 Task: Create a due date automation trigger when advanced on, on the tuesday after a card is due add fields with custom field "Resume" set to a number lower or equal to 1 and greater than 10 at 11:00 AM.
Action: Mouse moved to (1378, 113)
Screenshot: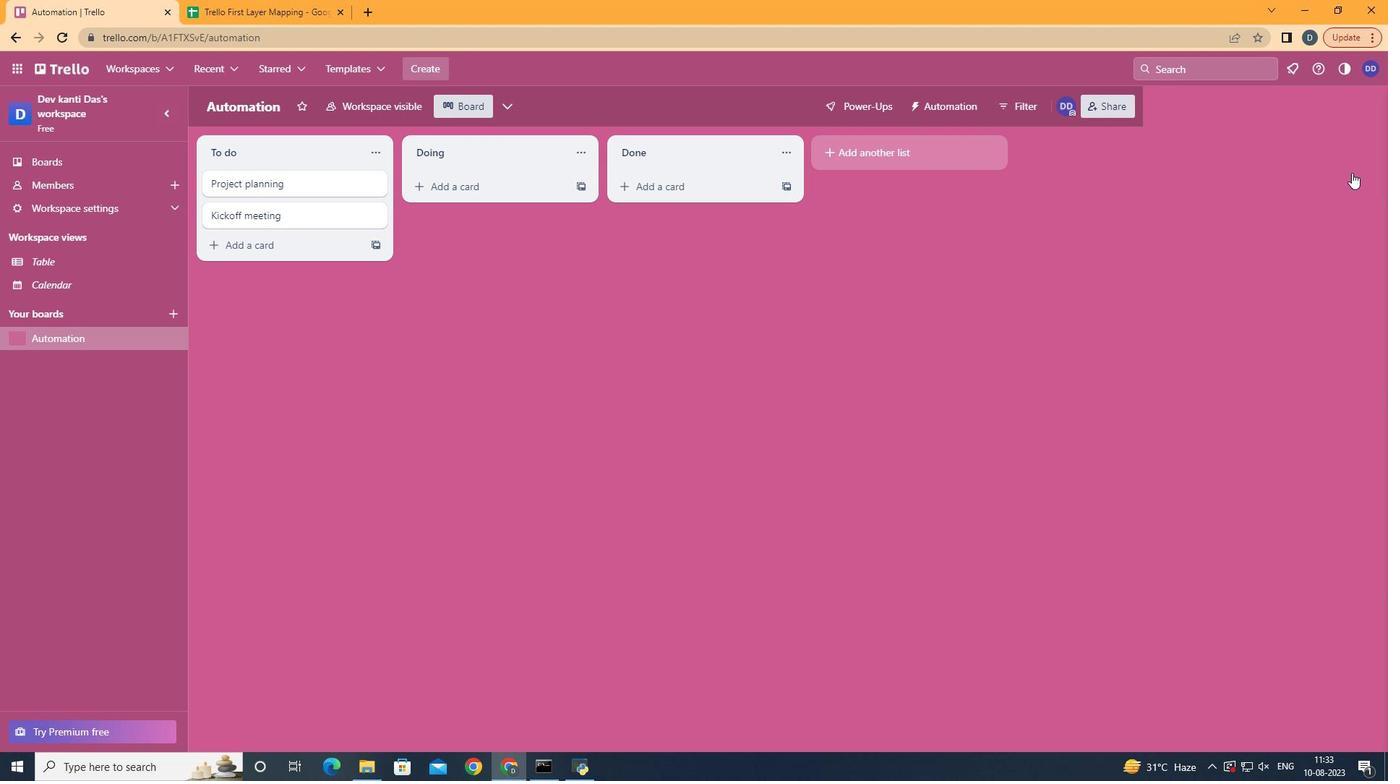 
Action: Mouse pressed left at (1378, 113)
Screenshot: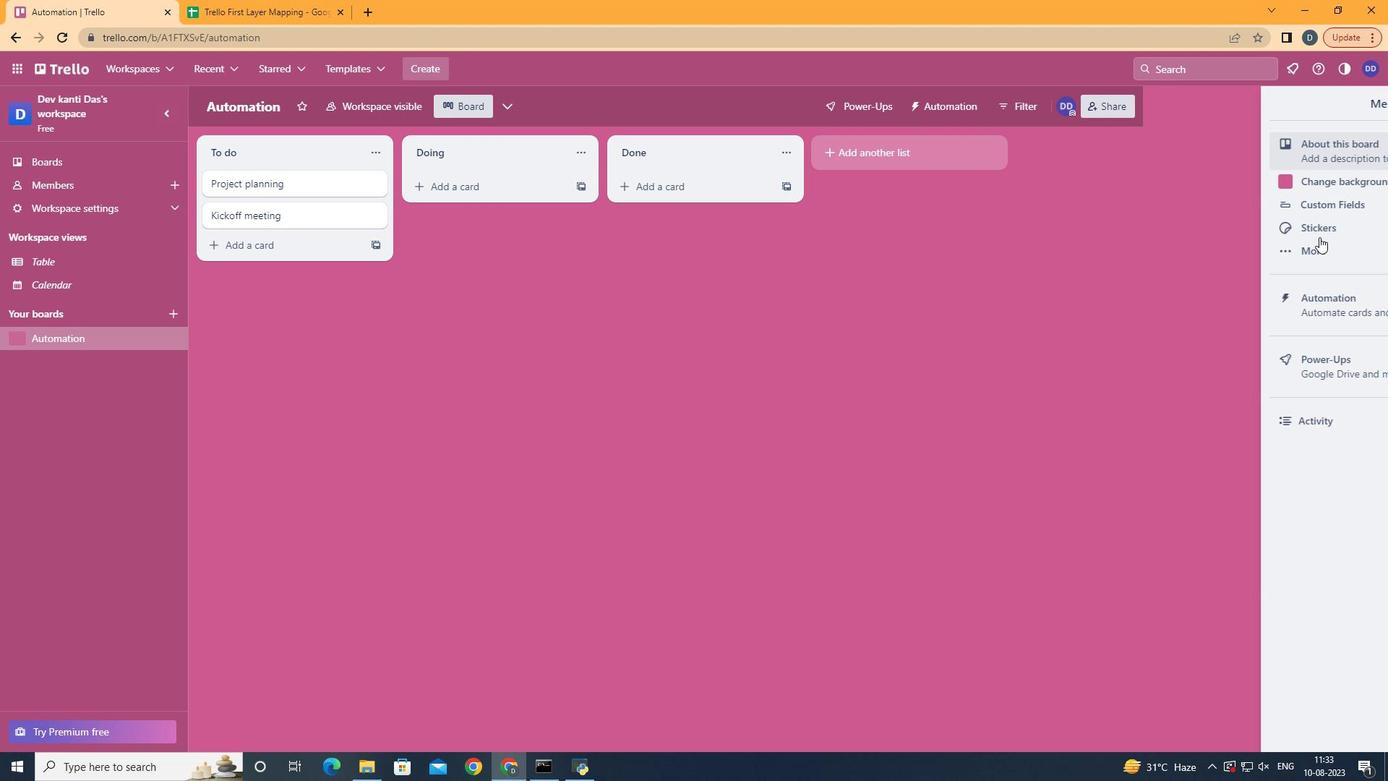 
Action: Mouse moved to (1260, 306)
Screenshot: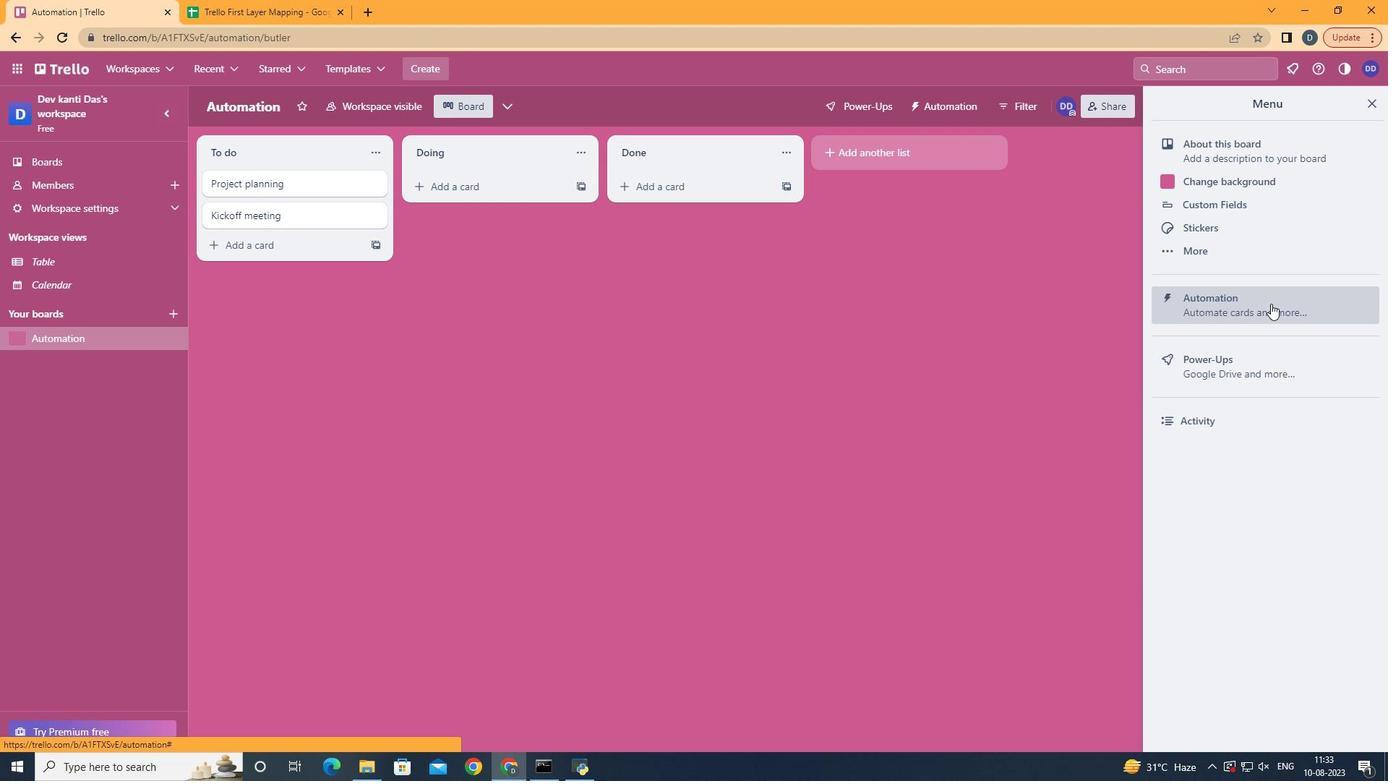 
Action: Mouse pressed left at (1260, 306)
Screenshot: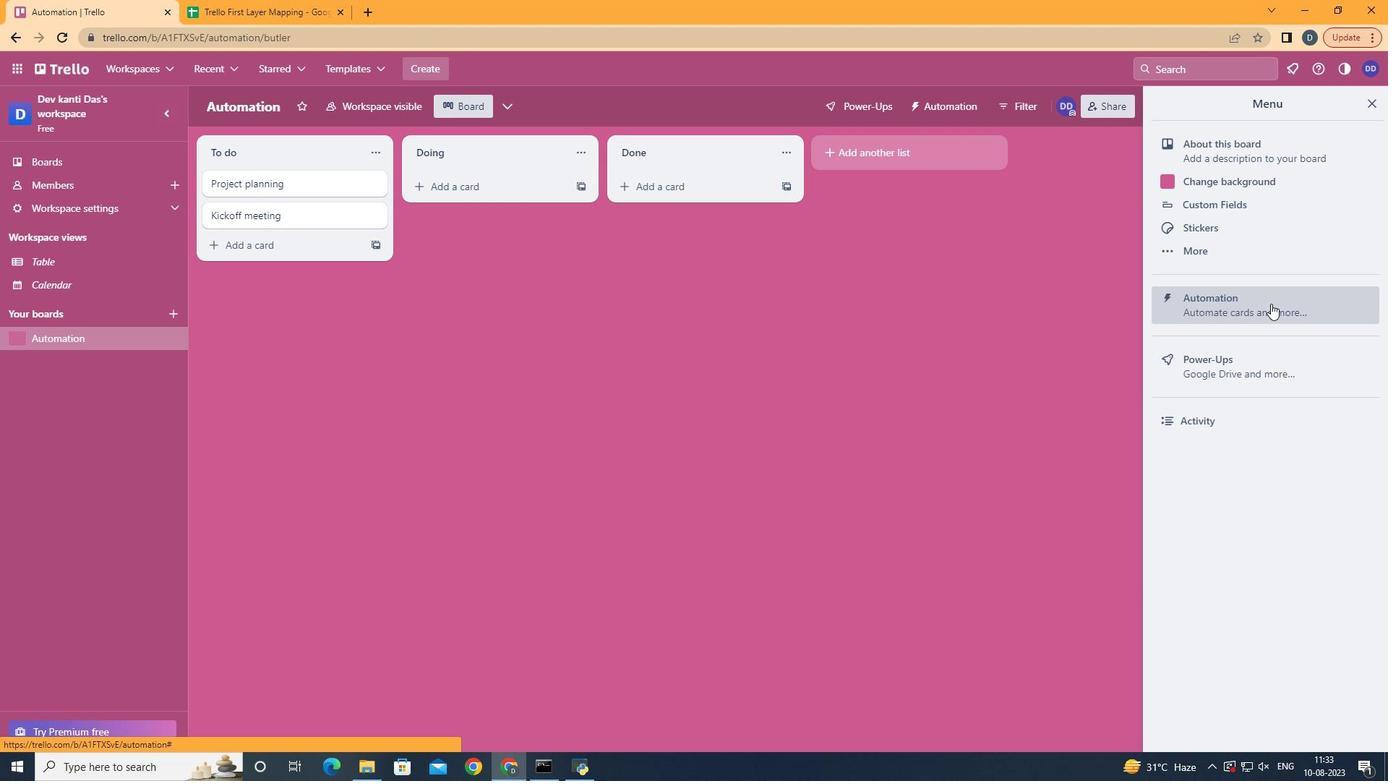 
Action: Mouse moved to (265, 288)
Screenshot: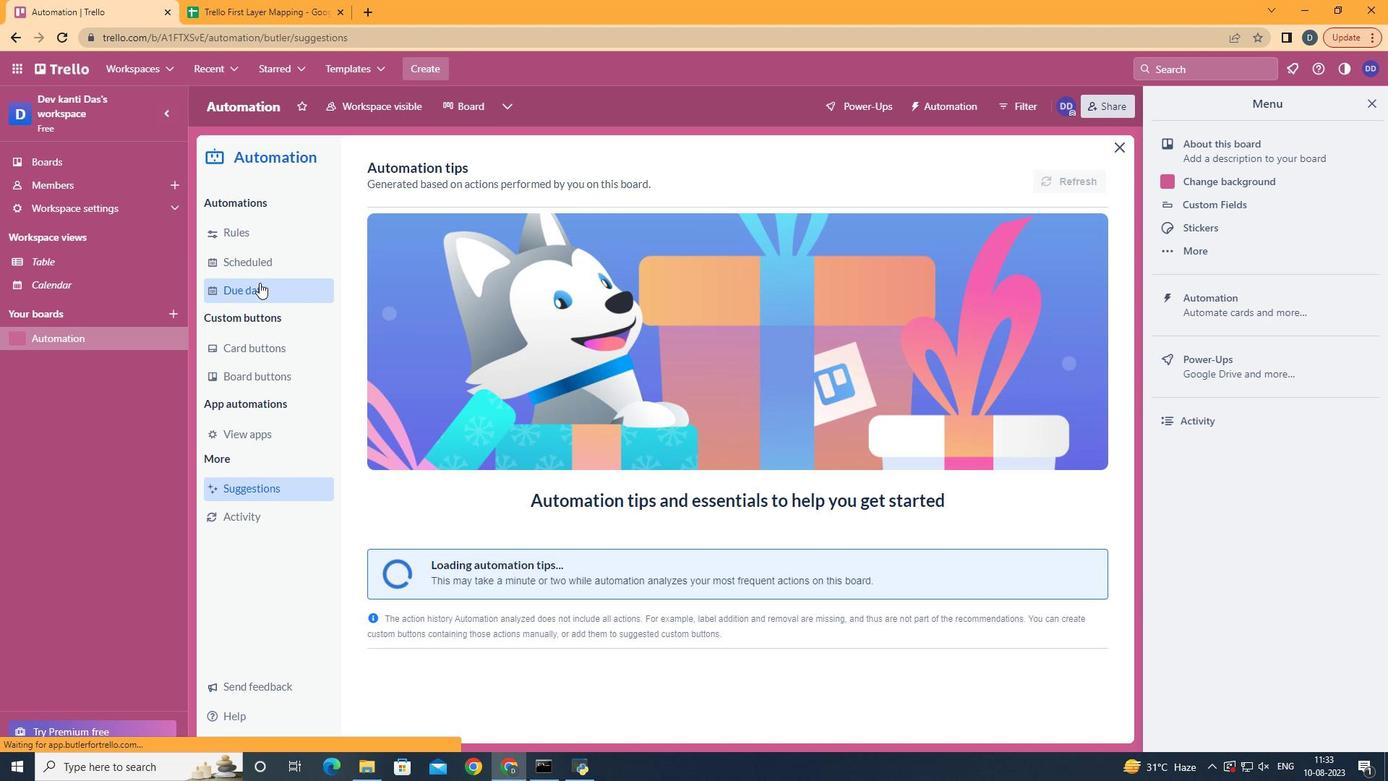 
Action: Mouse pressed left at (265, 288)
Screenshot: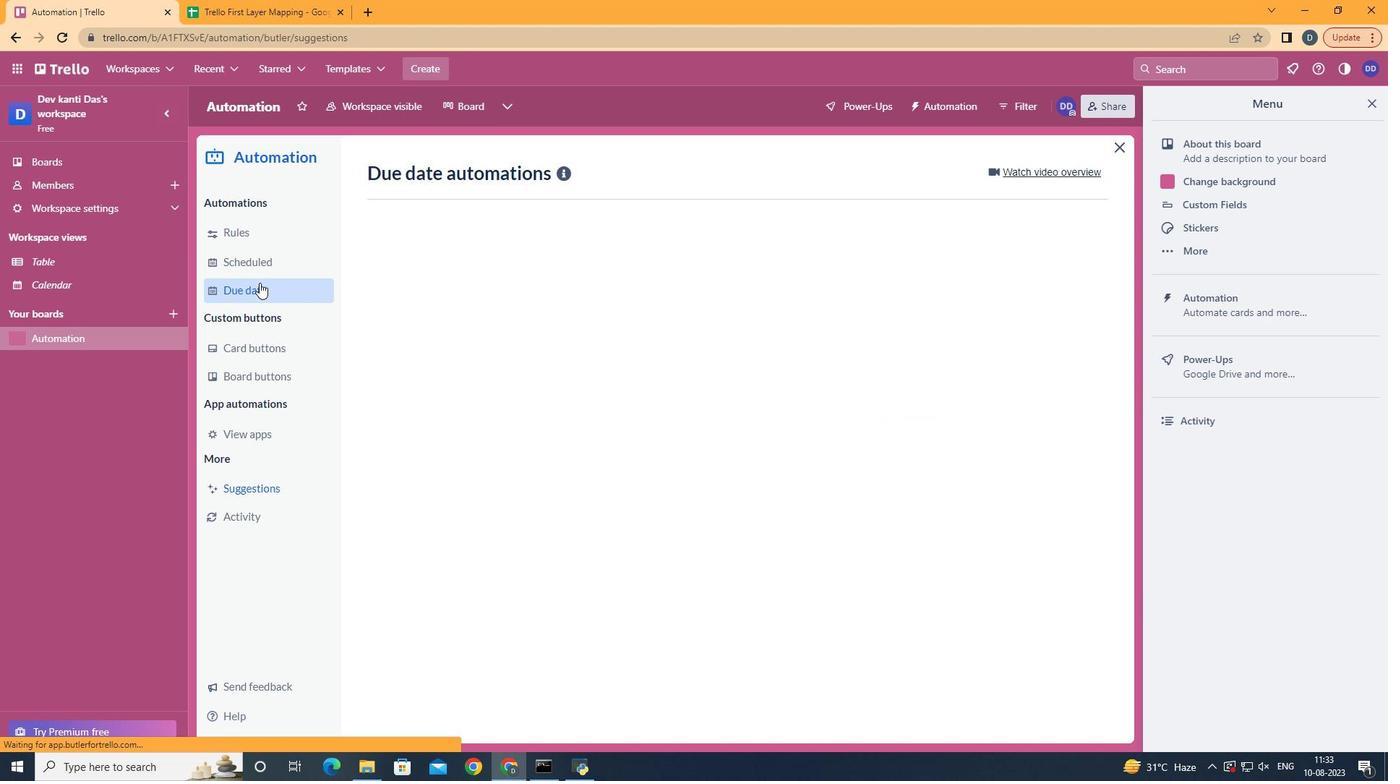 
Action: Mouse moved to (1013, 179)
Screenshot: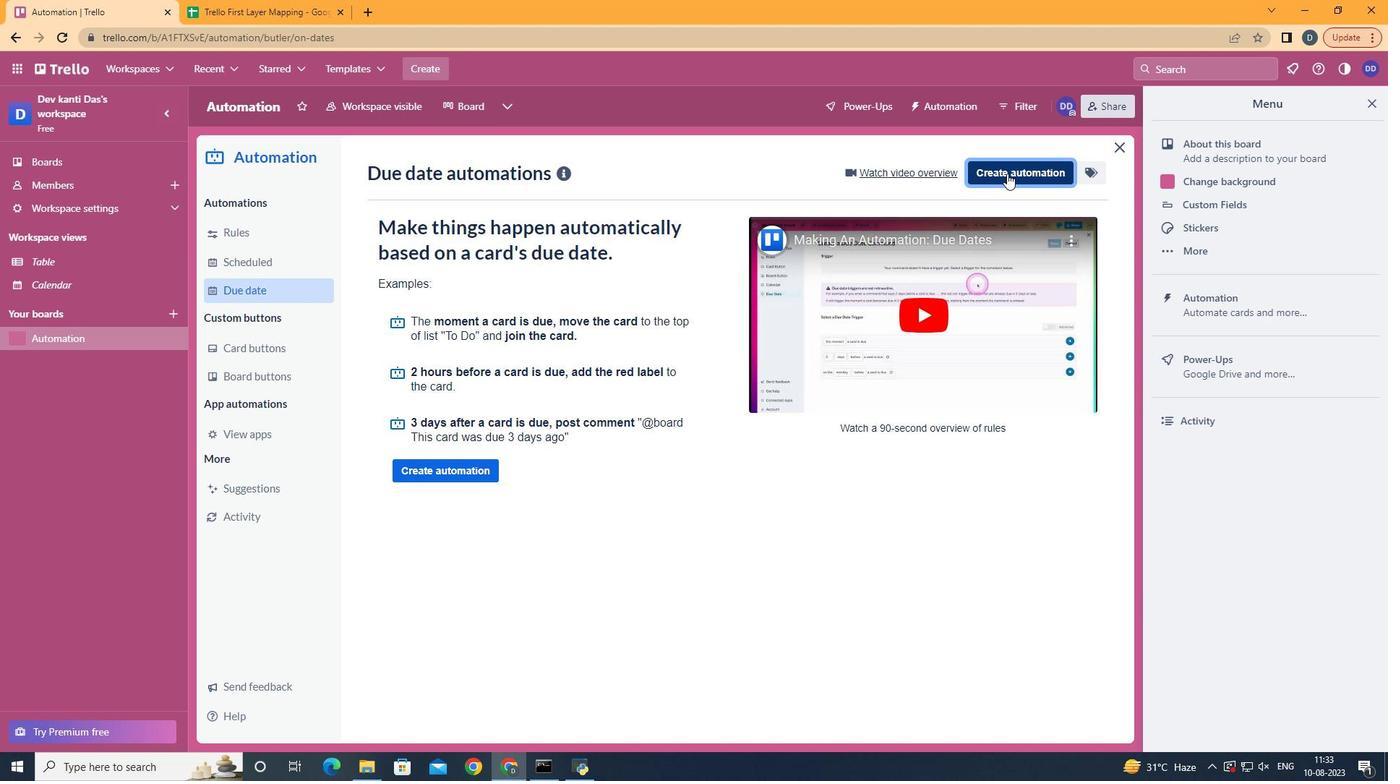 
Action: Mouse pressed left at (1013, 179)
Screenshot: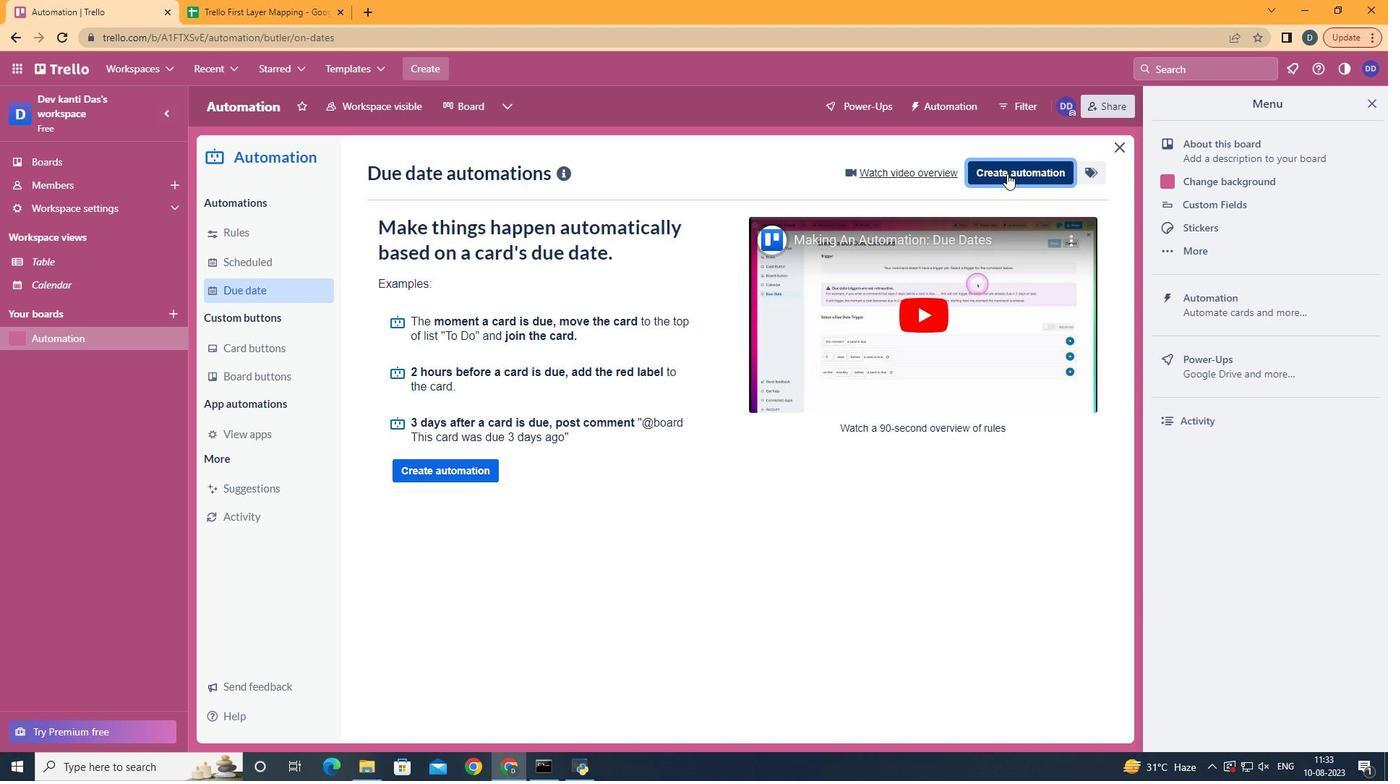 
Action: Mouse moved to (780, 326)
Screenshot: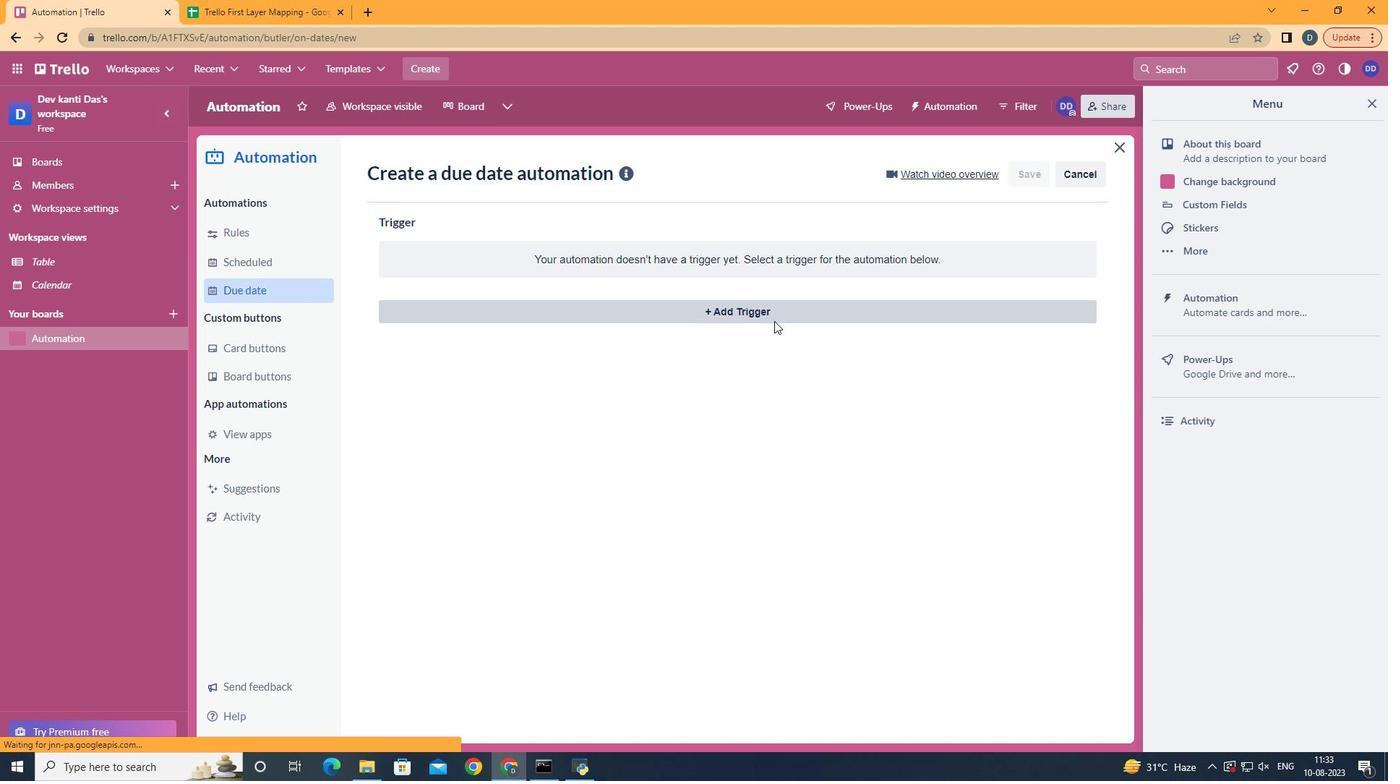 
Action: Mouse pressed left at (780, 326)
Screenshot: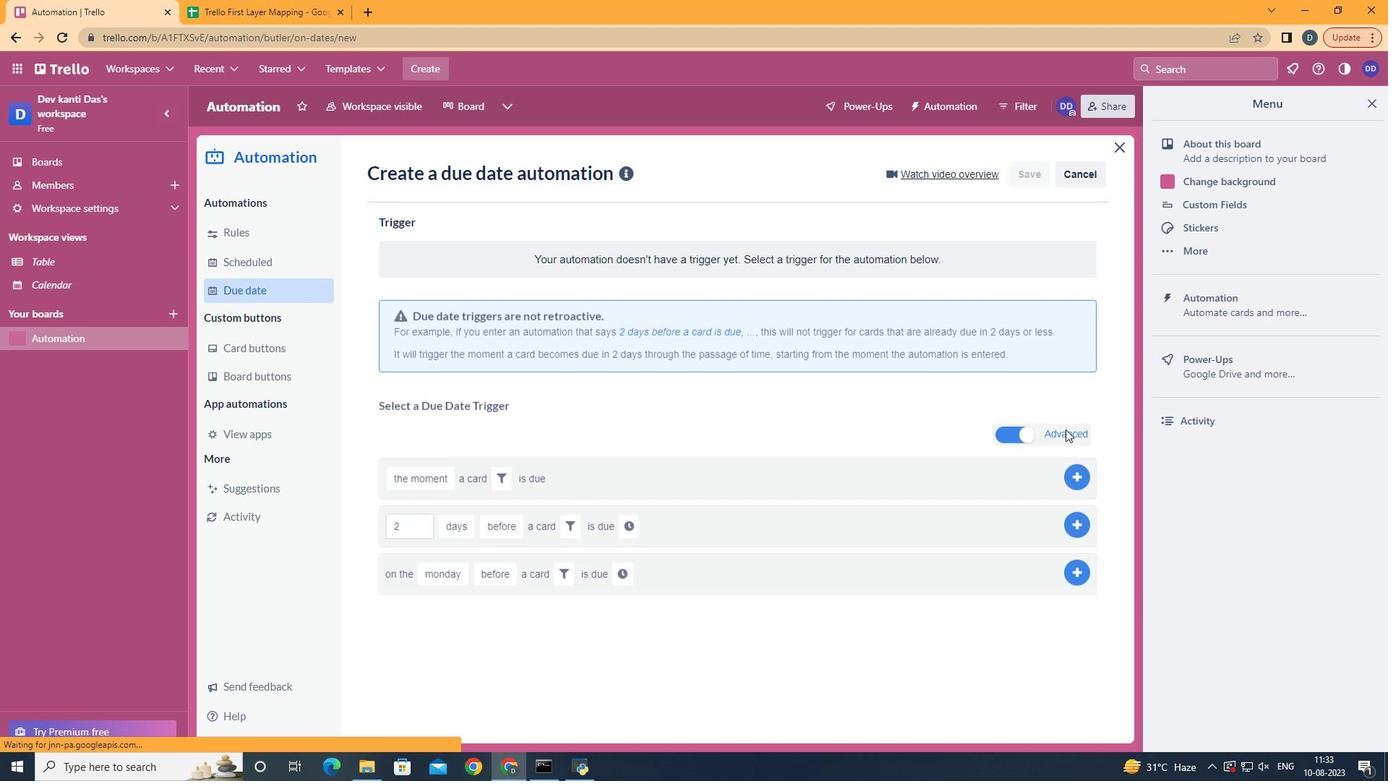 
Action: Mouse moved to (478, 411)
Screenshot: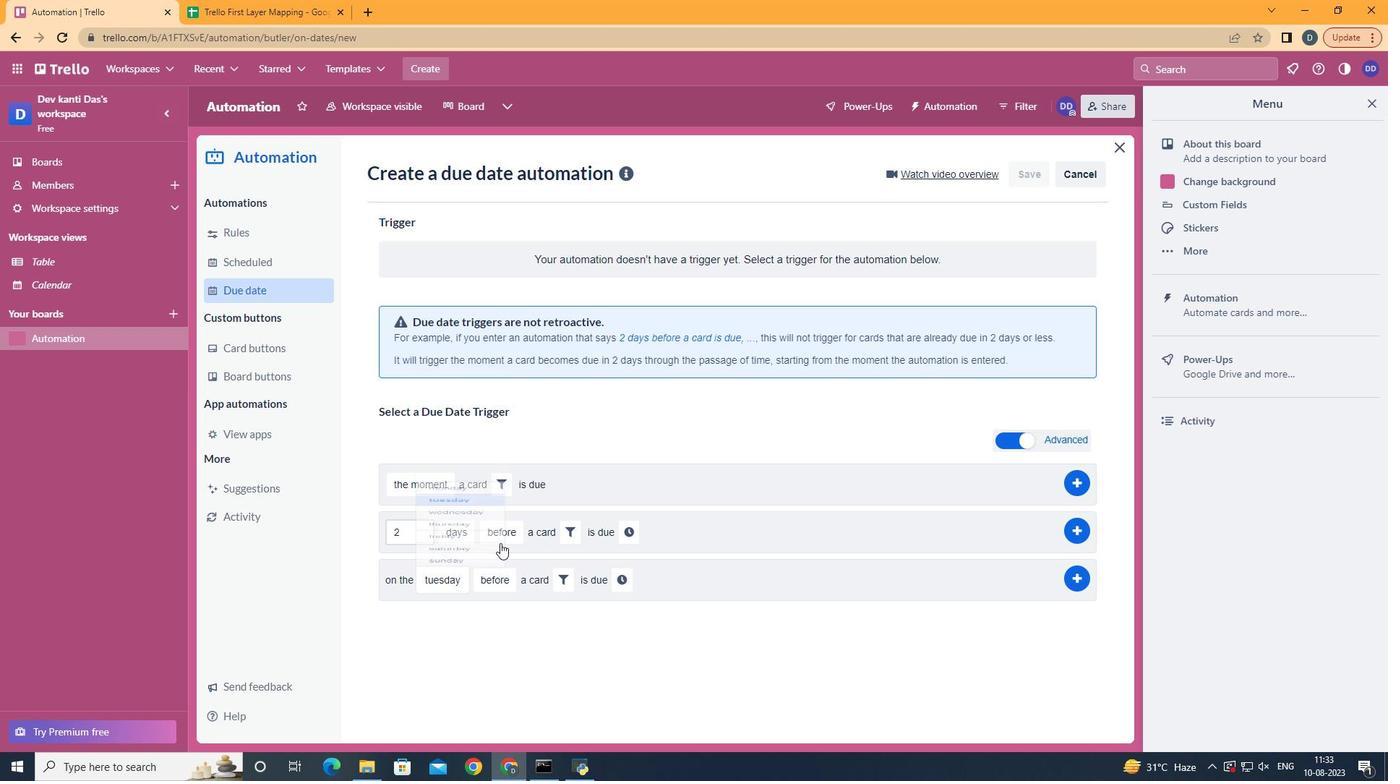 
Action: Mouse pressed left at (478, 411)
Screenshot: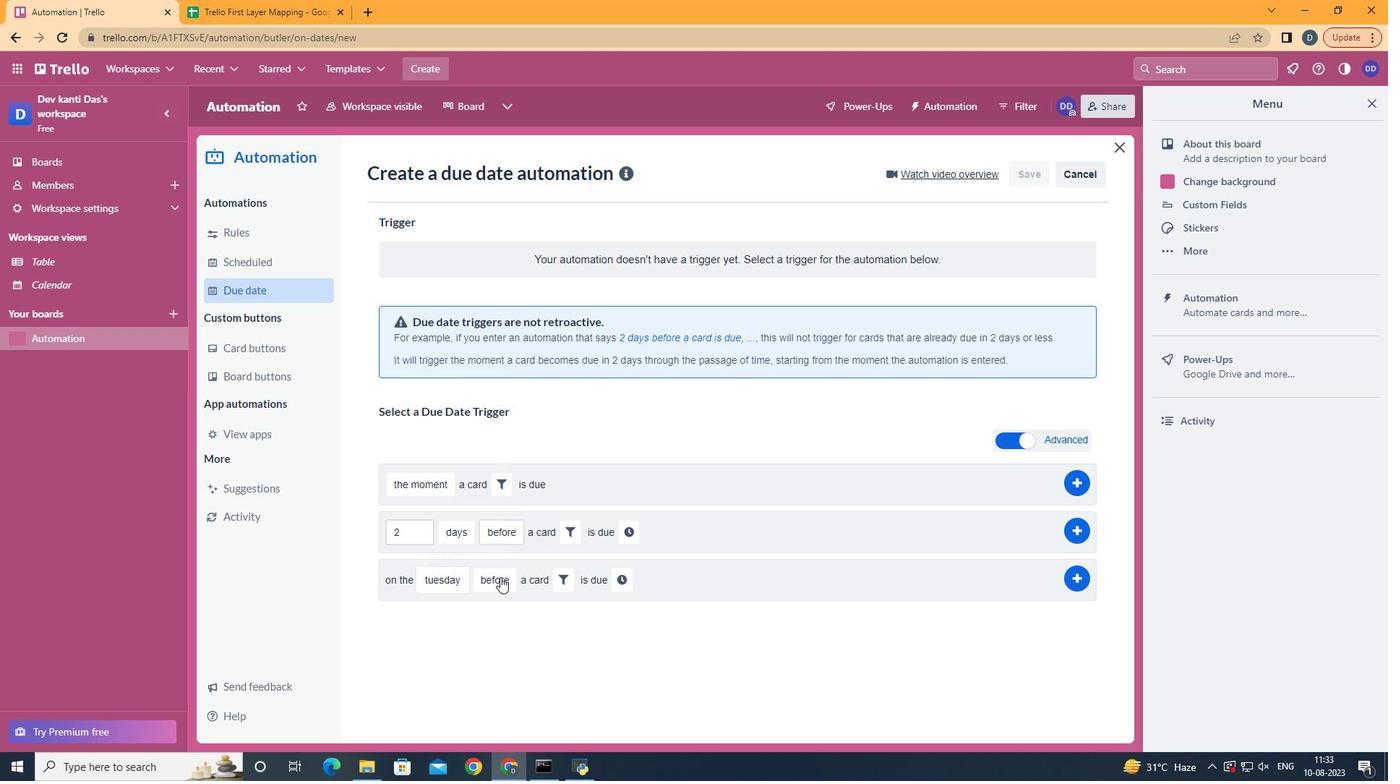 
Action: Mouse moved to (517, 631)
Screenshot: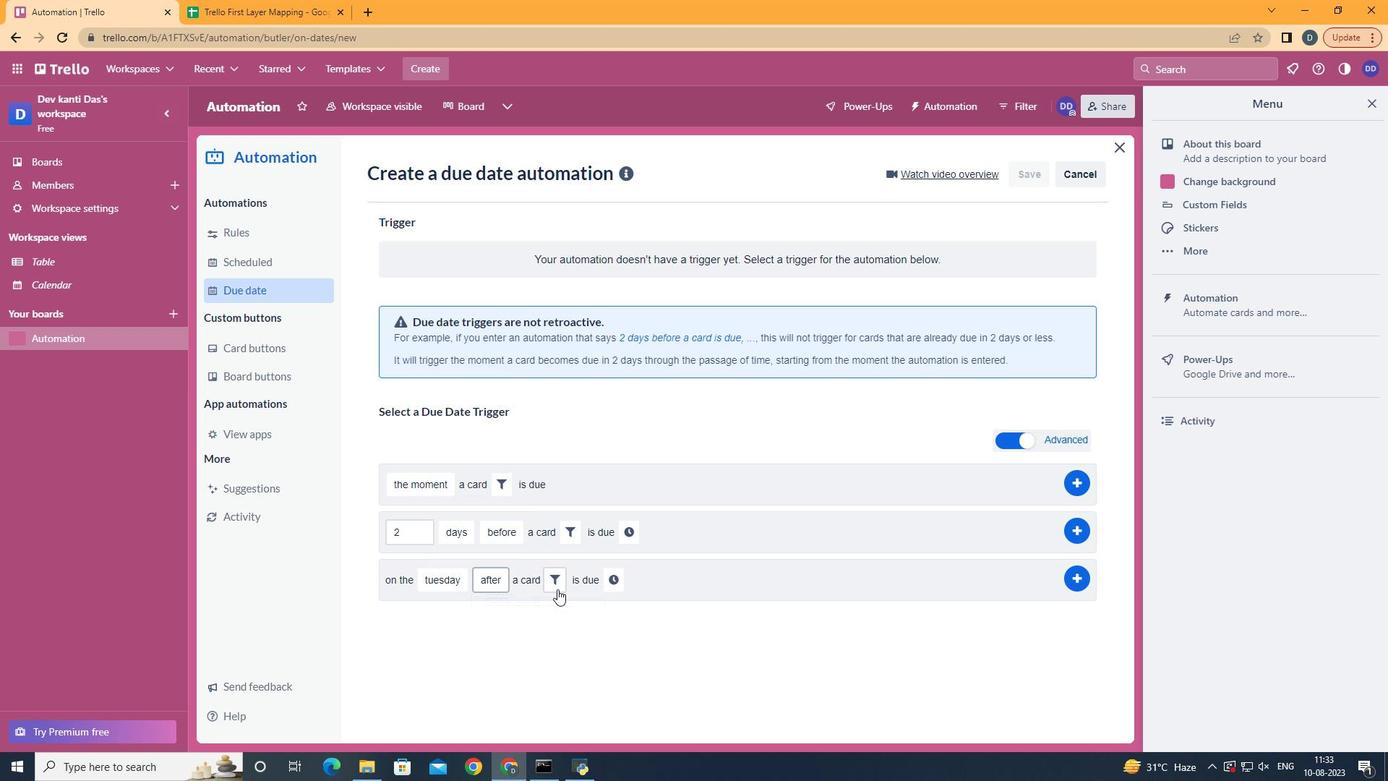 
Action: Mouse pressed left at (517, 631)
Screenshot: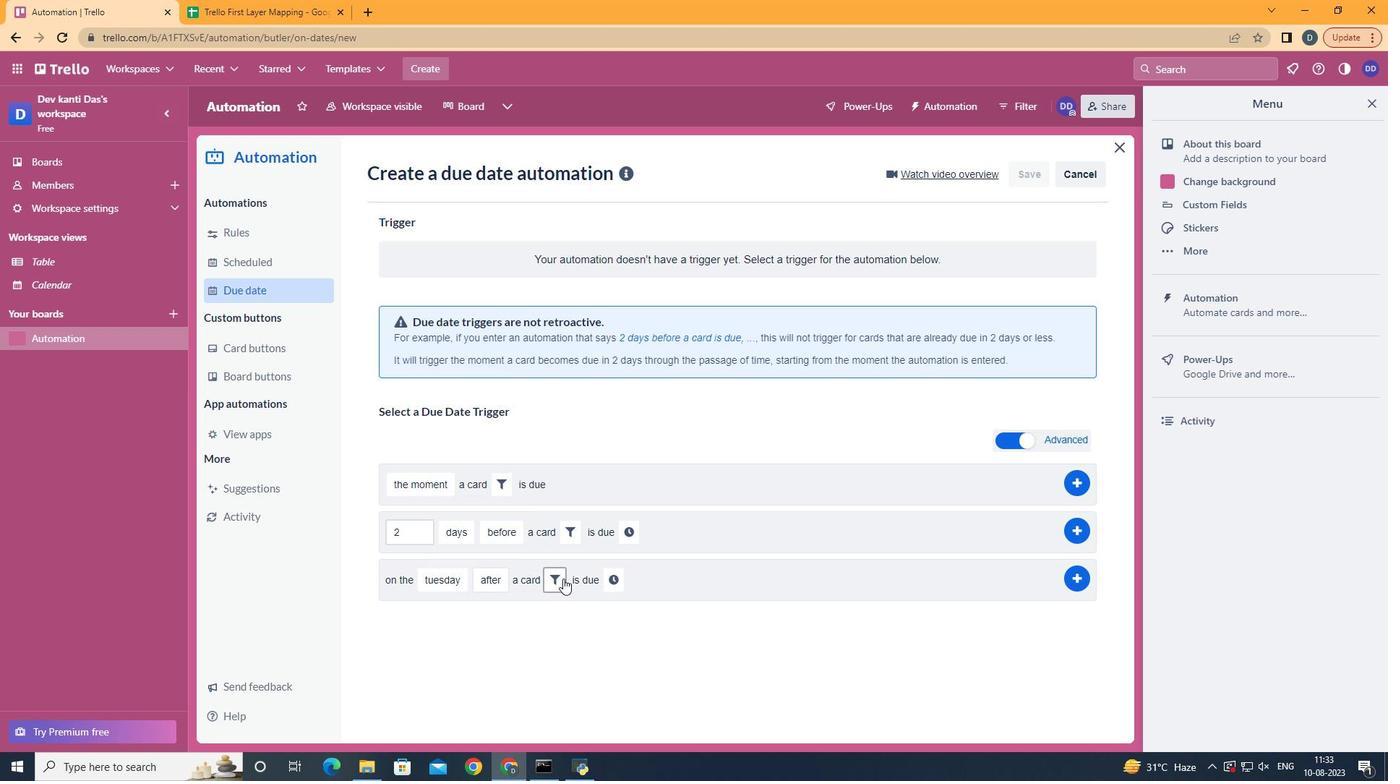 
Action: Mouse moved to (569, 583)
Screenshot: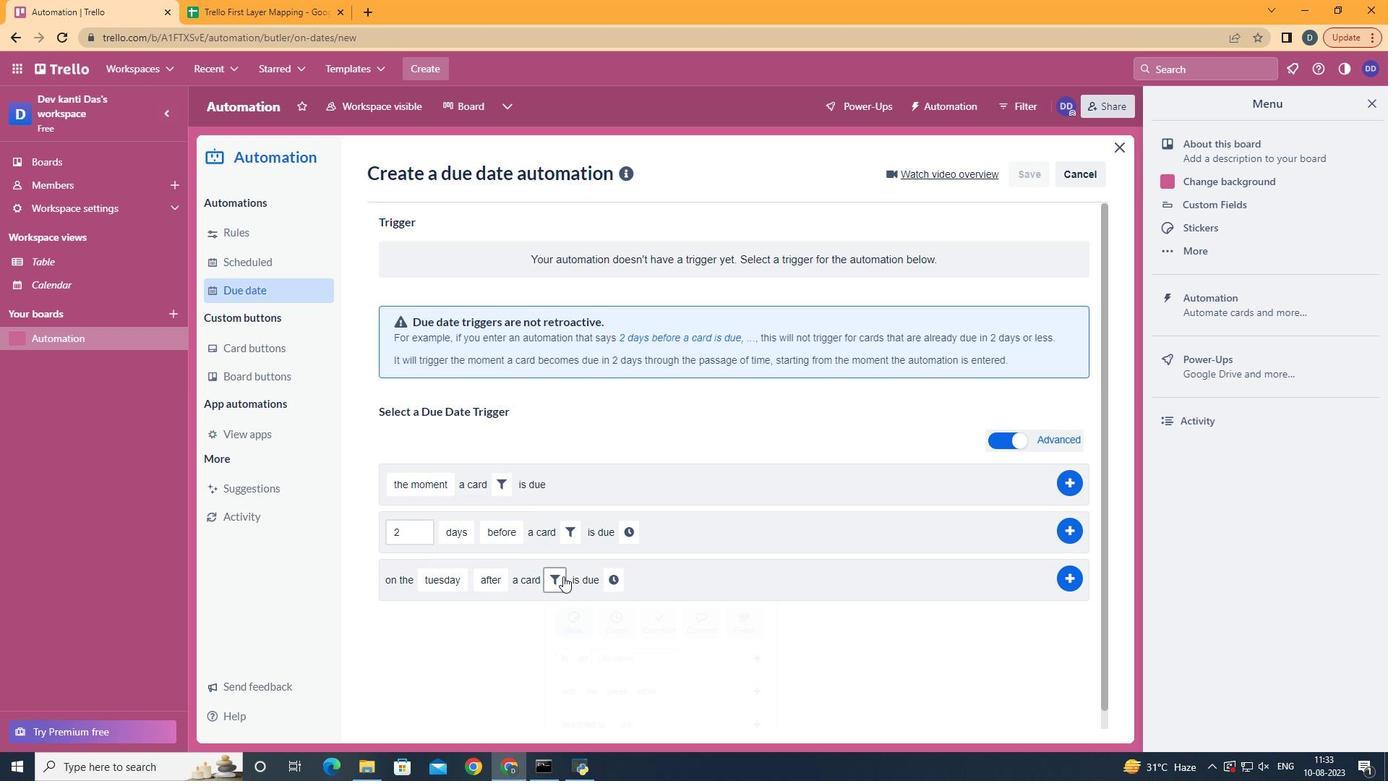 
Action: Mouse pressed left at (569, 583)
Screenshot: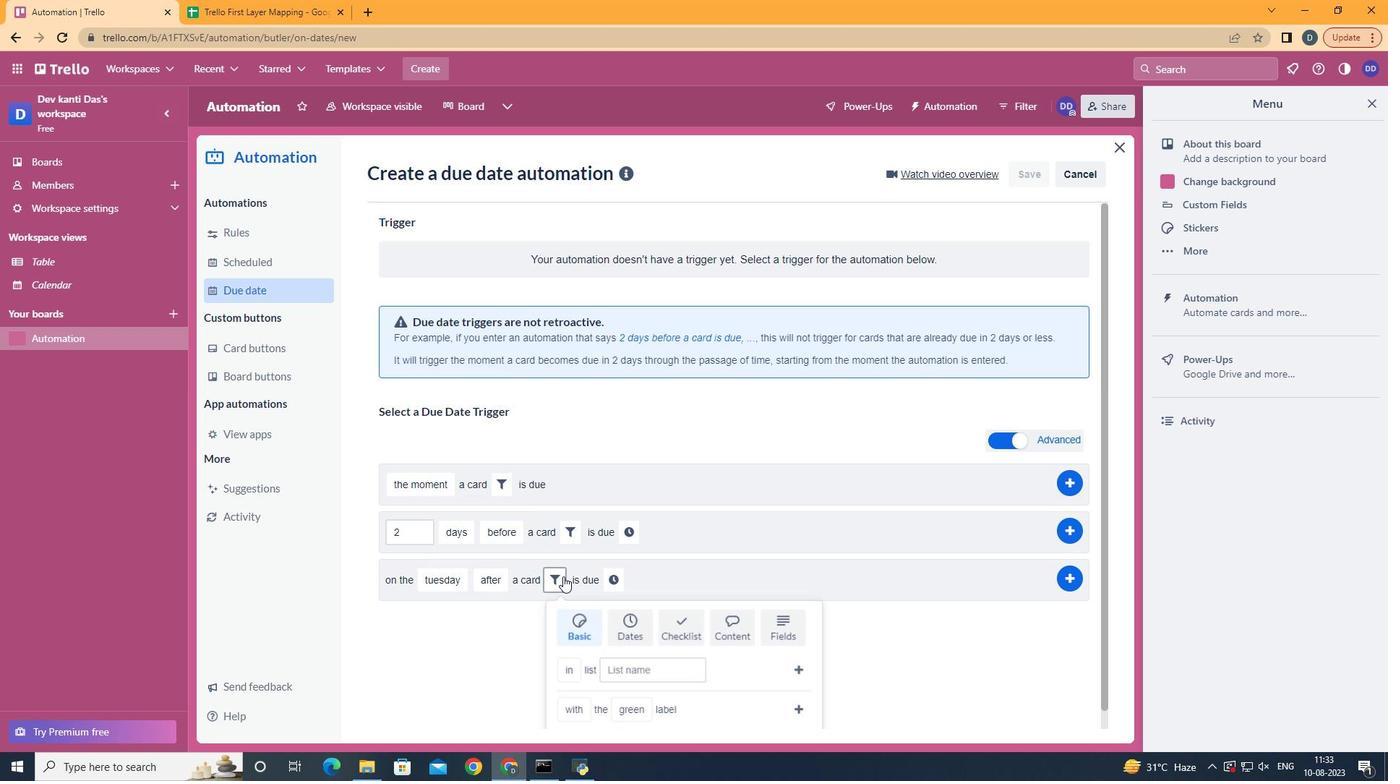 
Action: Mouse moved to (787, 622)
Screenshot: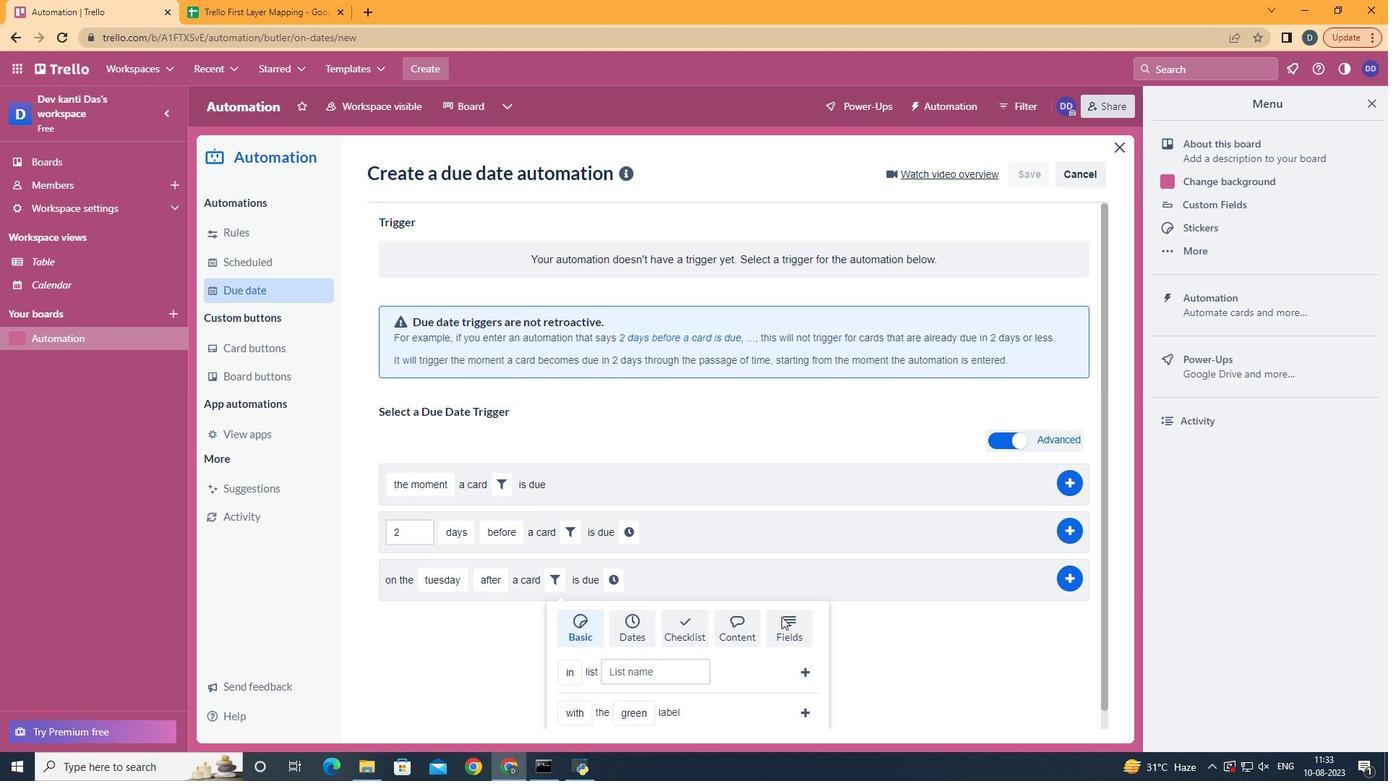 
Action: Mouse pressed left at (787, 622)
Screenshot: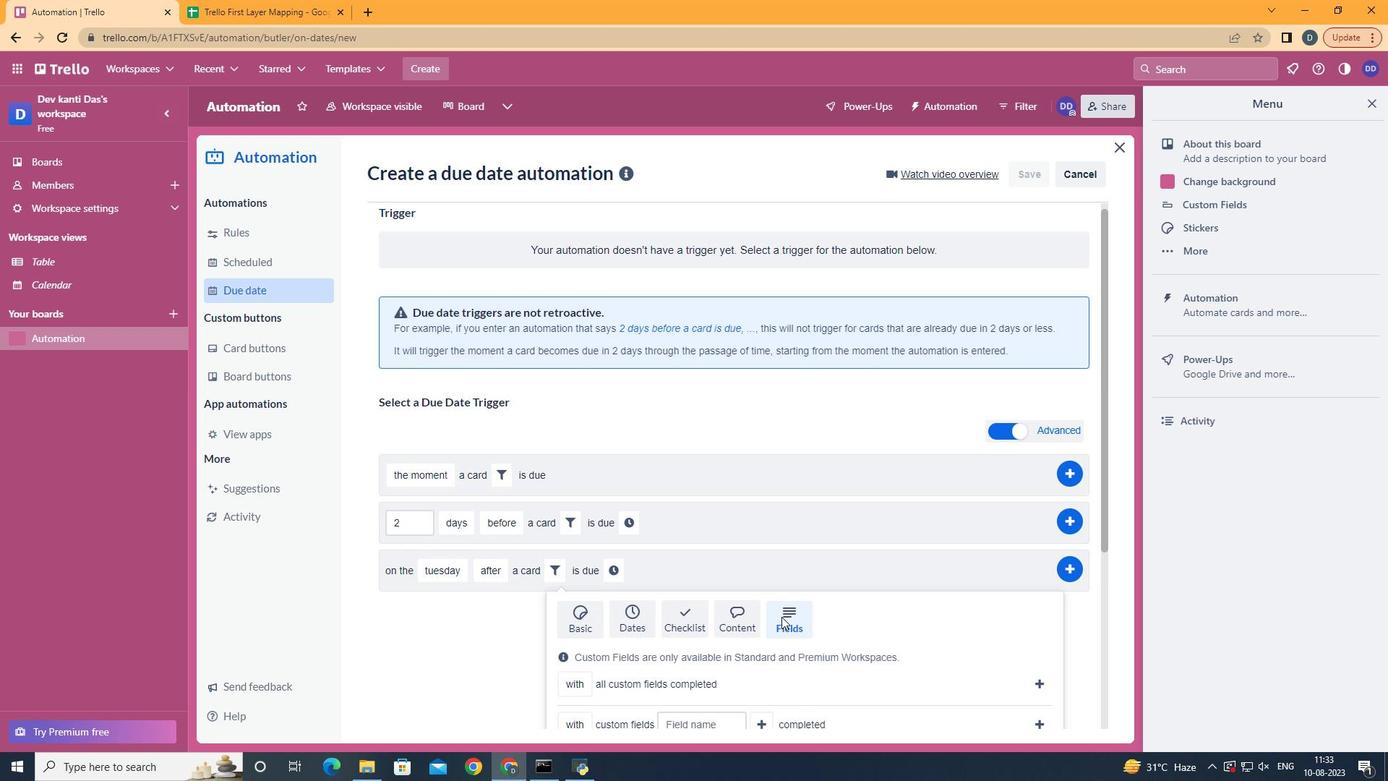 
Action: Mouse scrolled (787, 622) with delta (0, 0)
Screenshot: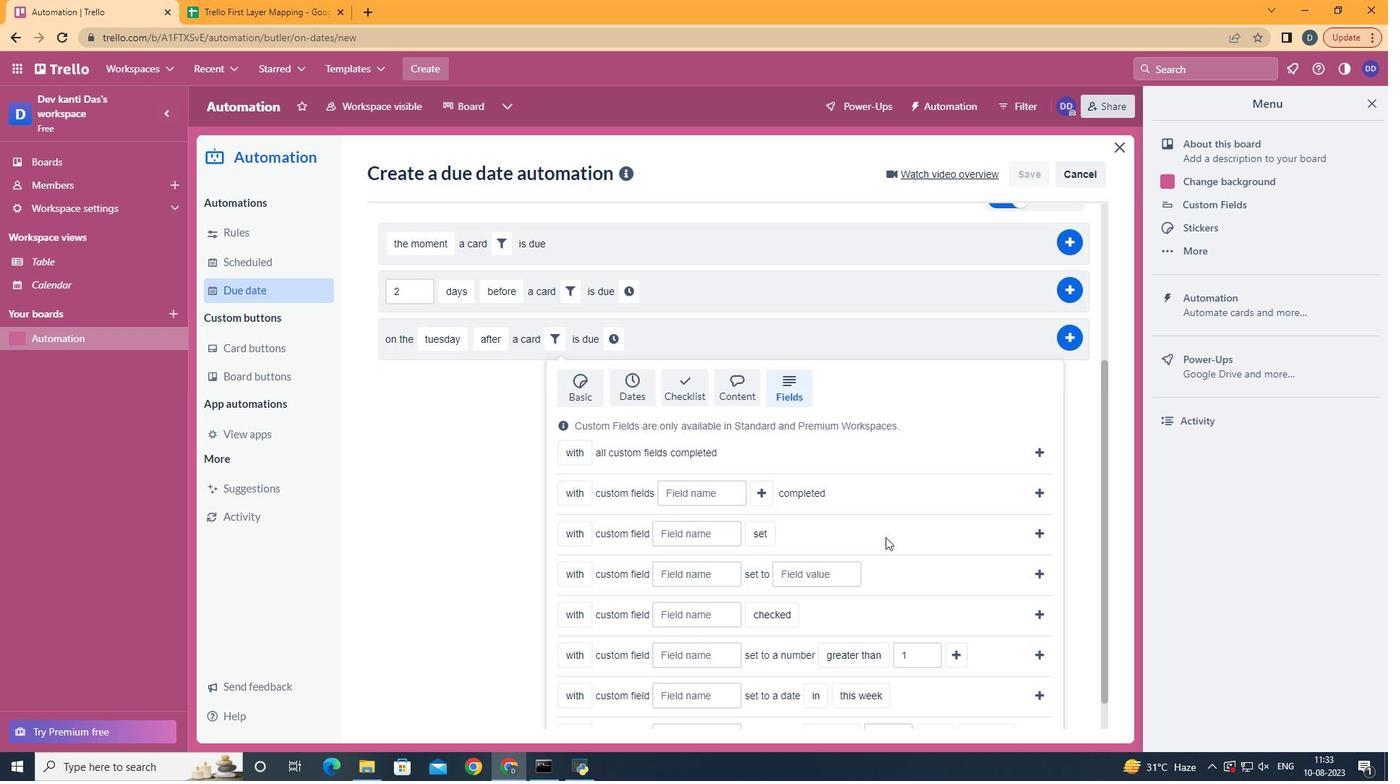 
Action: Mouse scrolled (787, 622) with delta (0, 0)
Screenshot: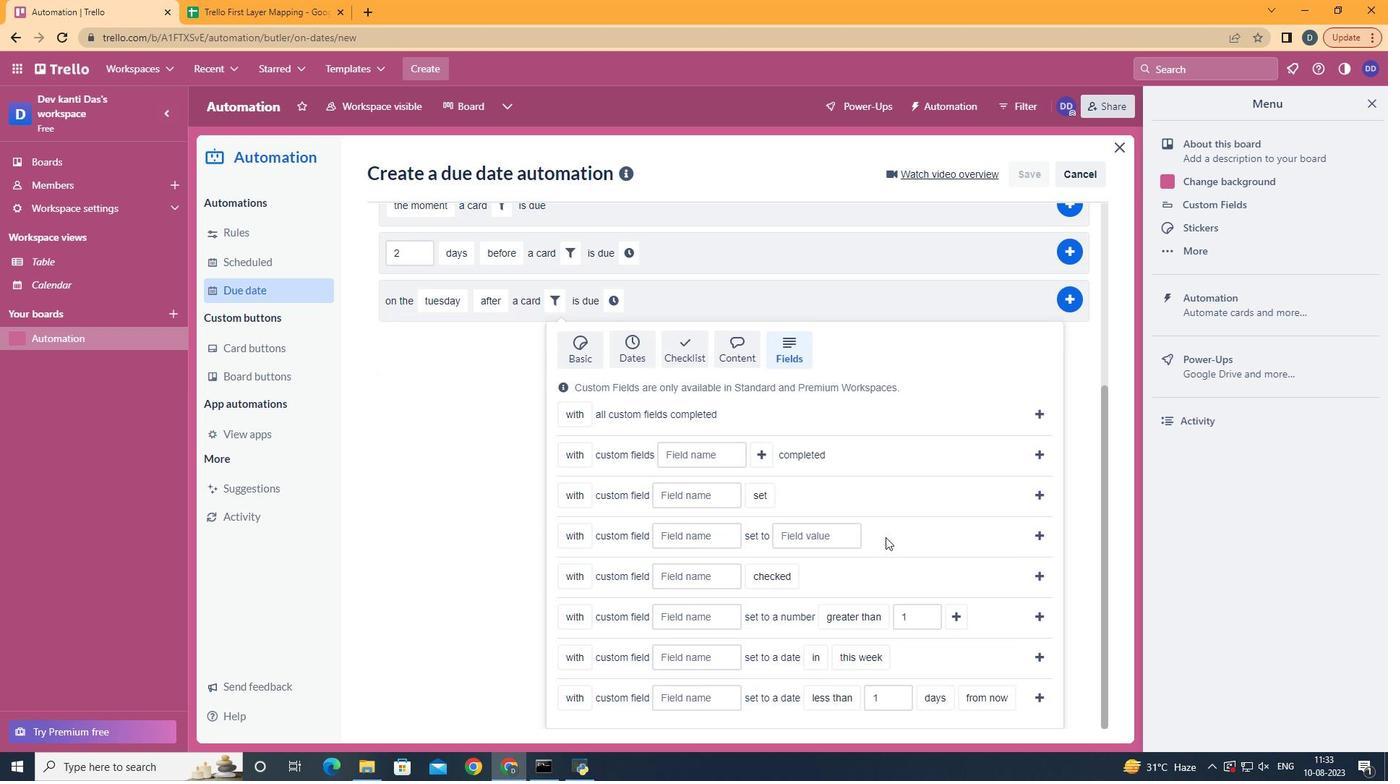
Action: Mouse moved to (788, 622)
Screenshot: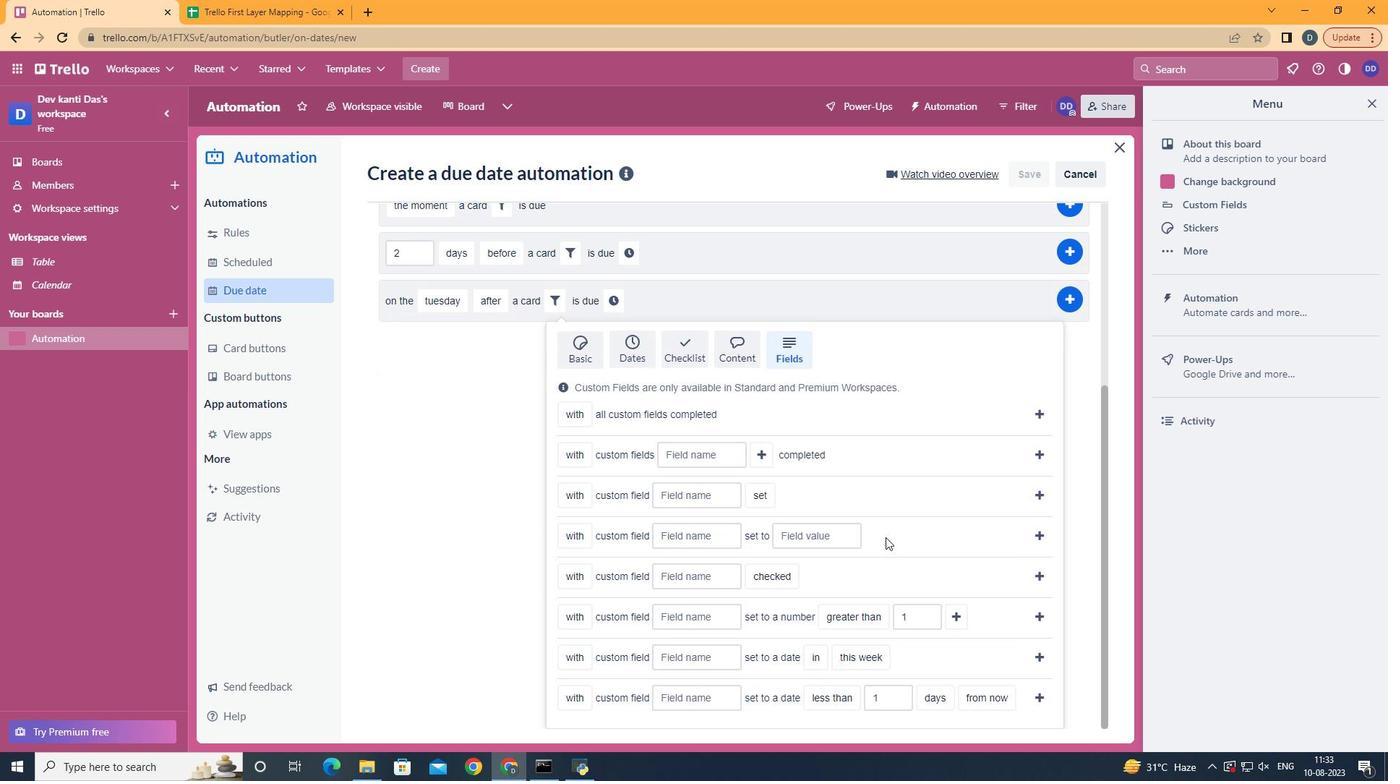 
Action: Mouse scrolled (787, 622) with delta (0, 0)
Screenshot: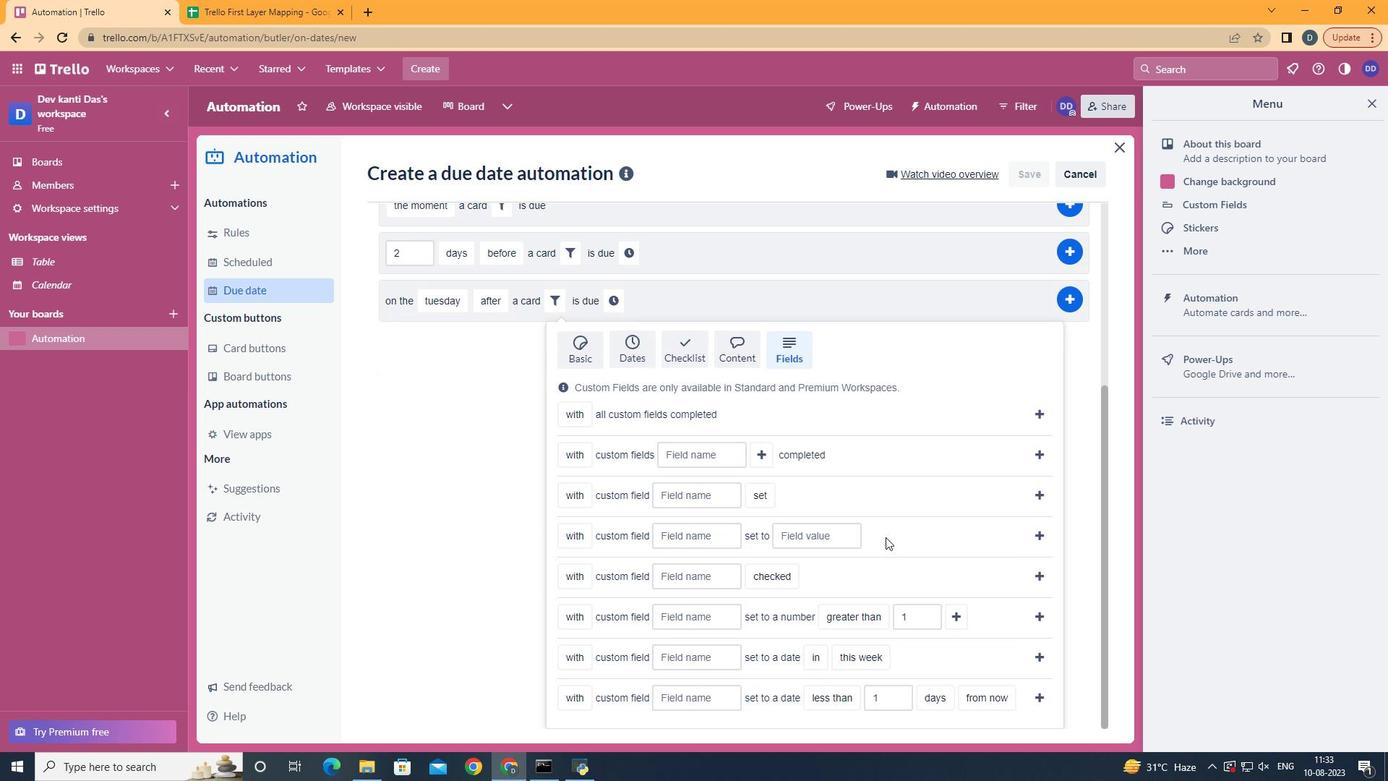 
Action: Mouse moved to (821, 604)
Screenshot: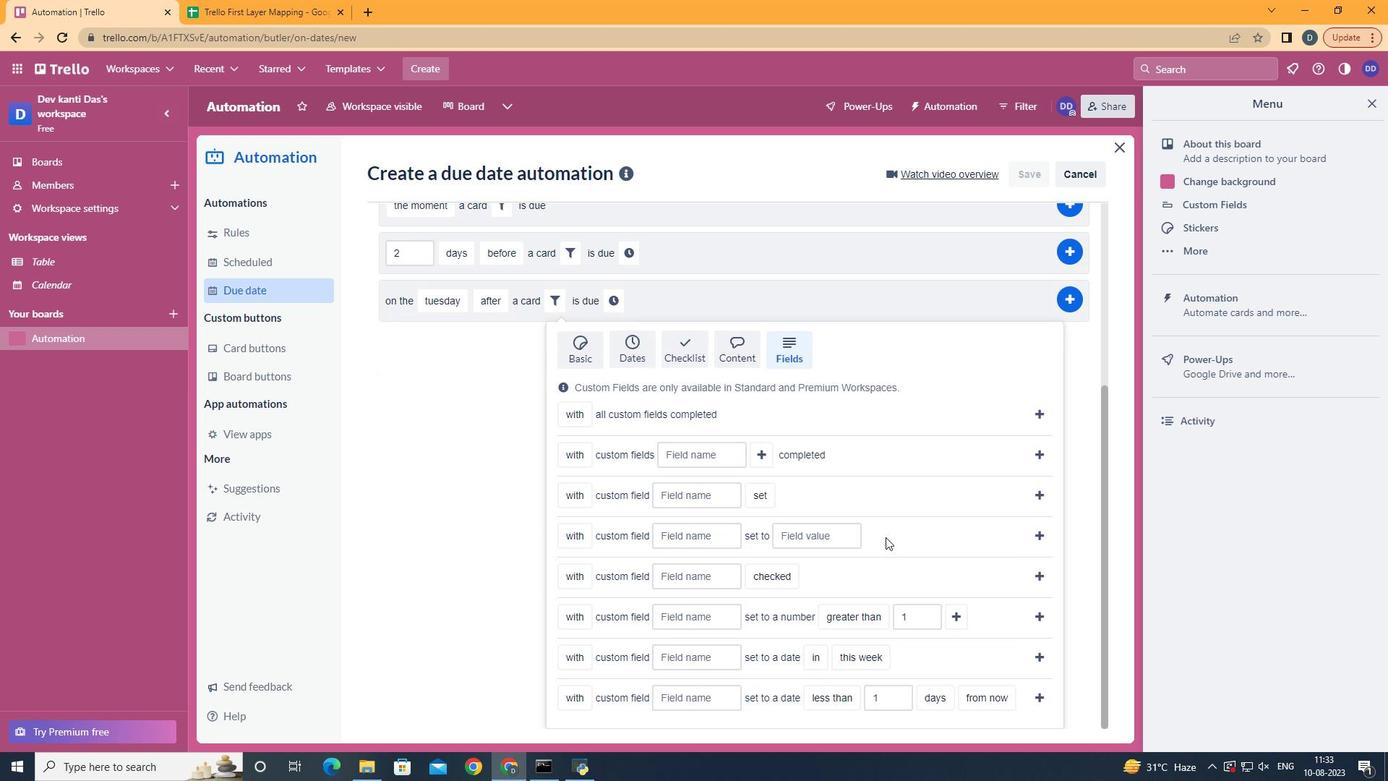 
Action: Mouse scrolled (787, 622) with delta (0, 0)
Screenshot: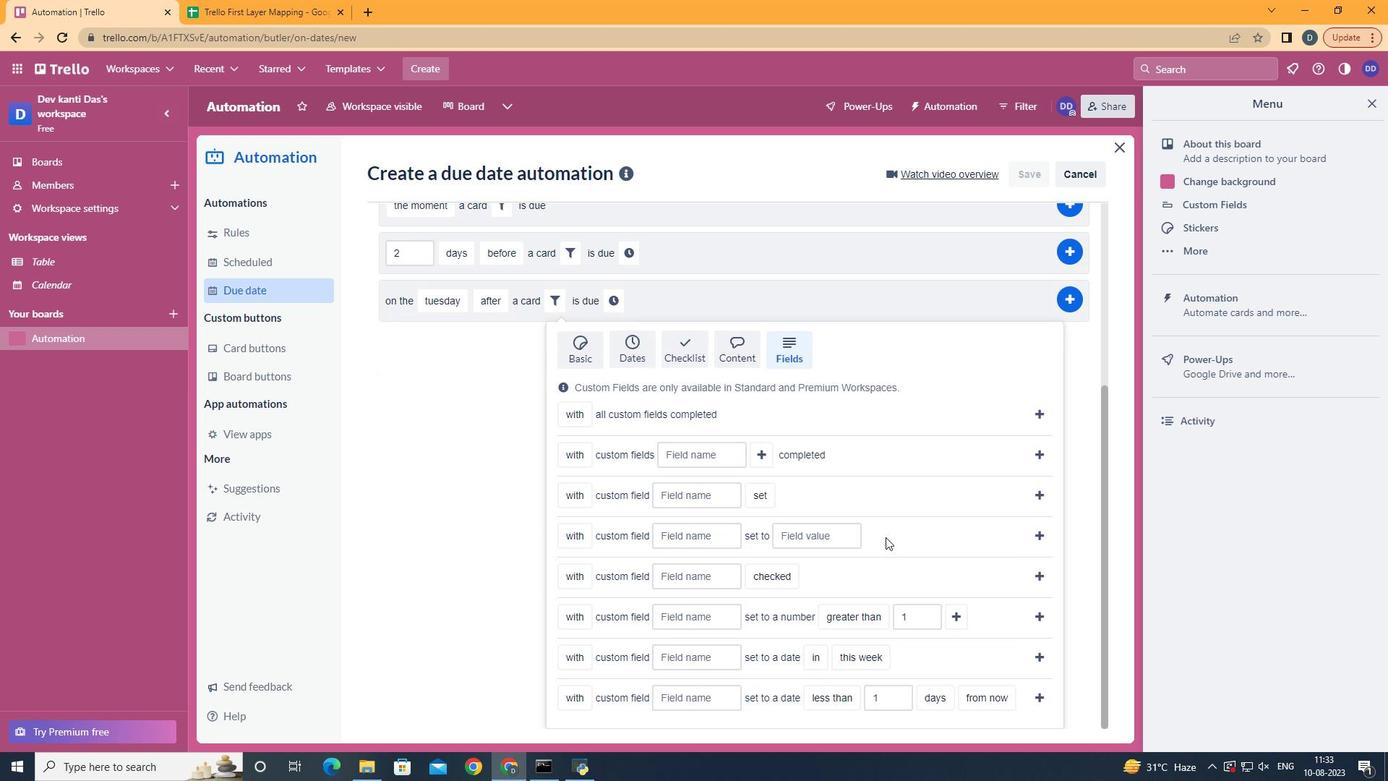 
Action: Mouse moved to (824, 602)
Screenshot: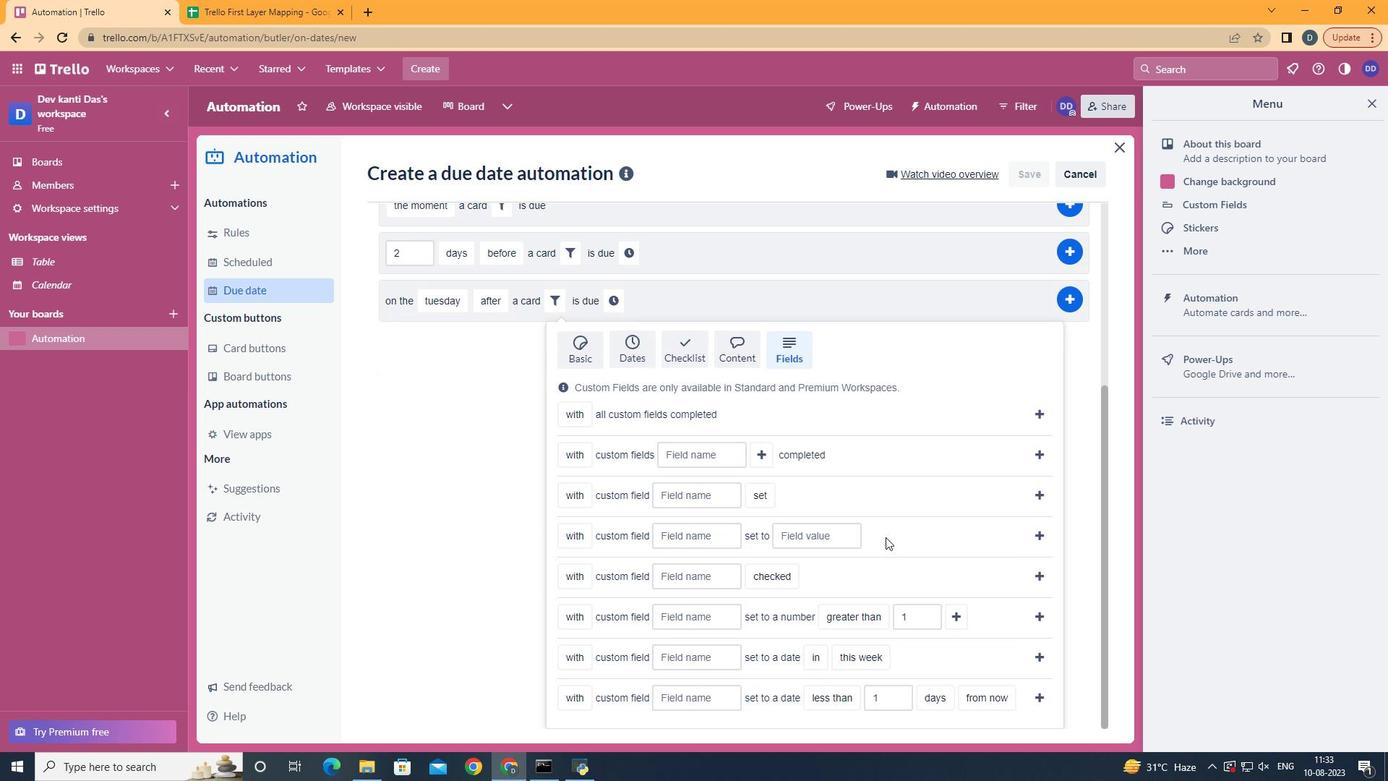 
Action: Mouse scrolled (788, 622) with delta (0, 0)
Screenshot: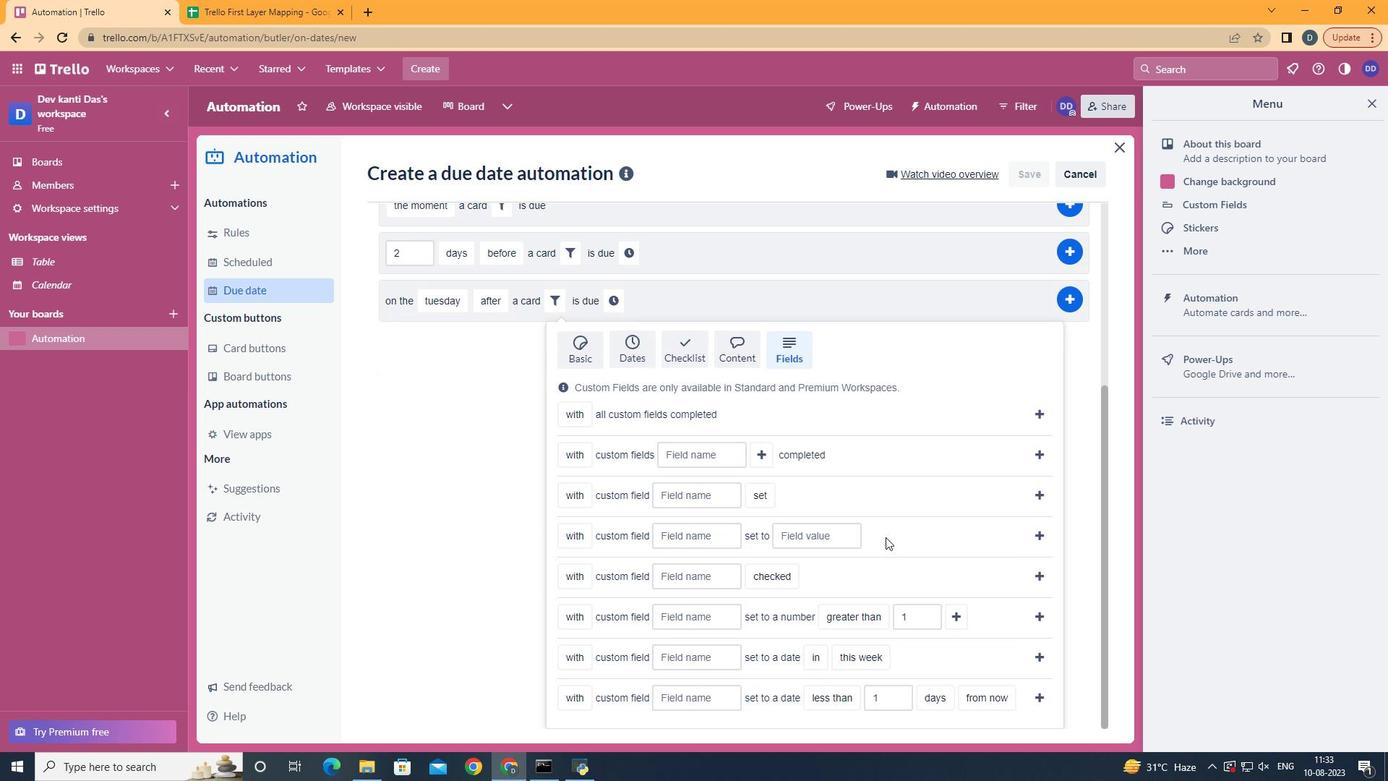 
Action: Mouse moved to (891, 543)
Screenshot: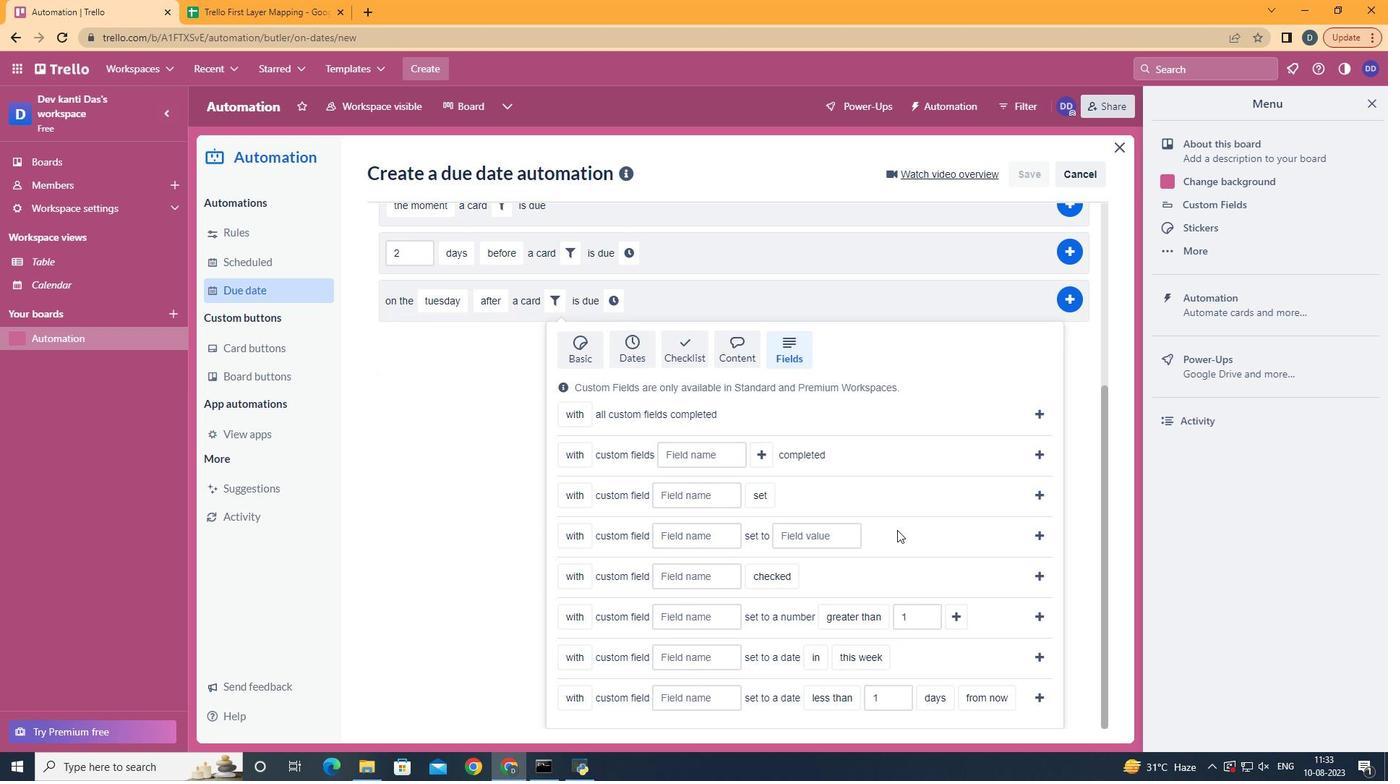
Action: Mouse scrolled (891, 542) with delta (0, 0)
Screenshot: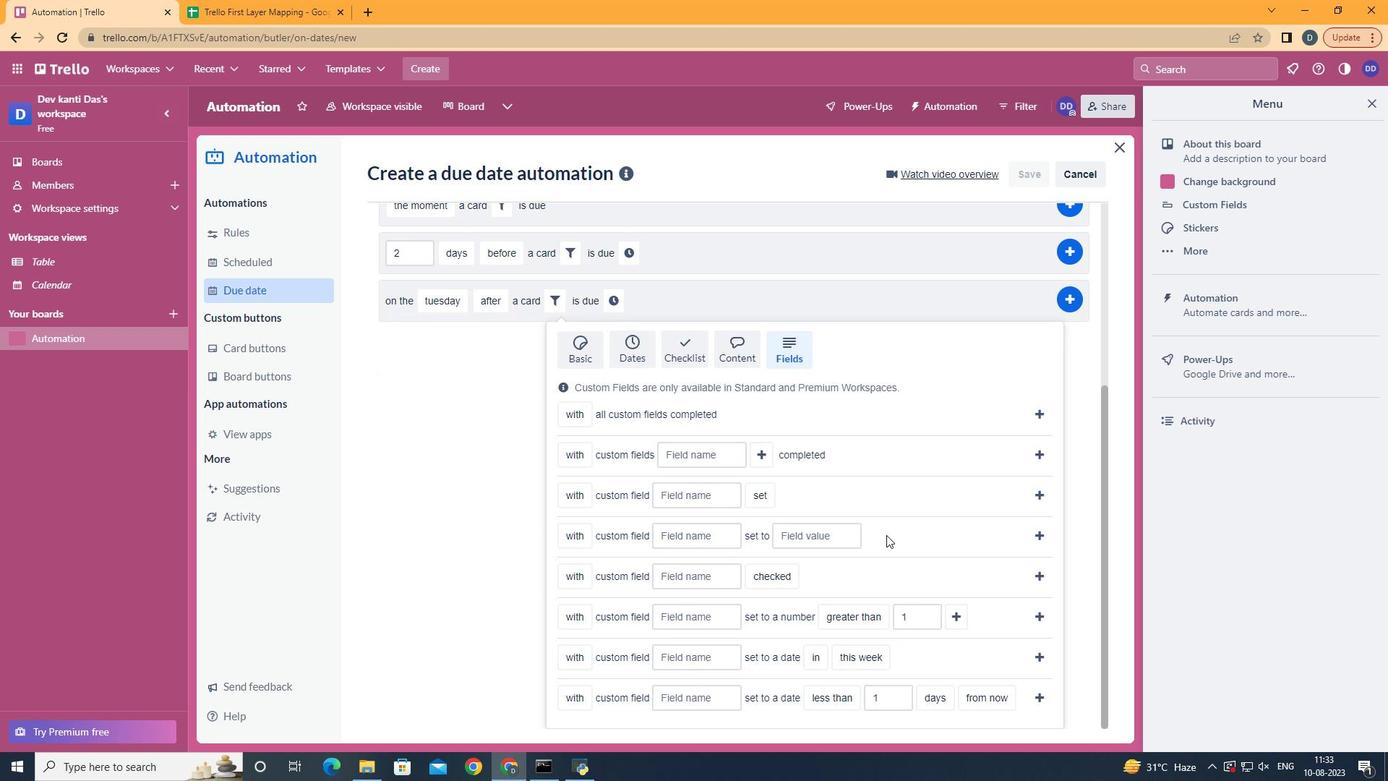 
Action: Mouse scrolled (891, 542) with delta (0, 0)
Screenshot: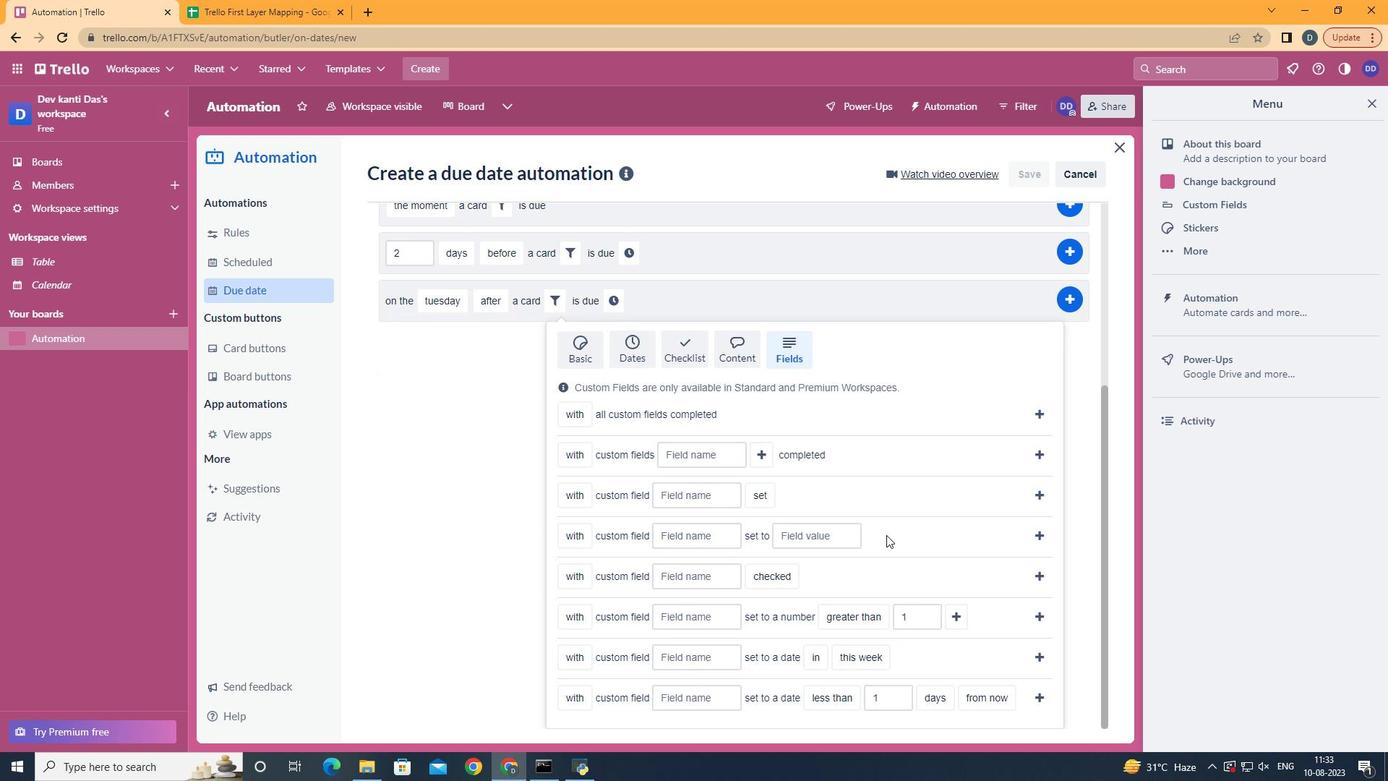 
Action: Mouse scrolled (891, 542) with delta (0, 0)
Screenshot: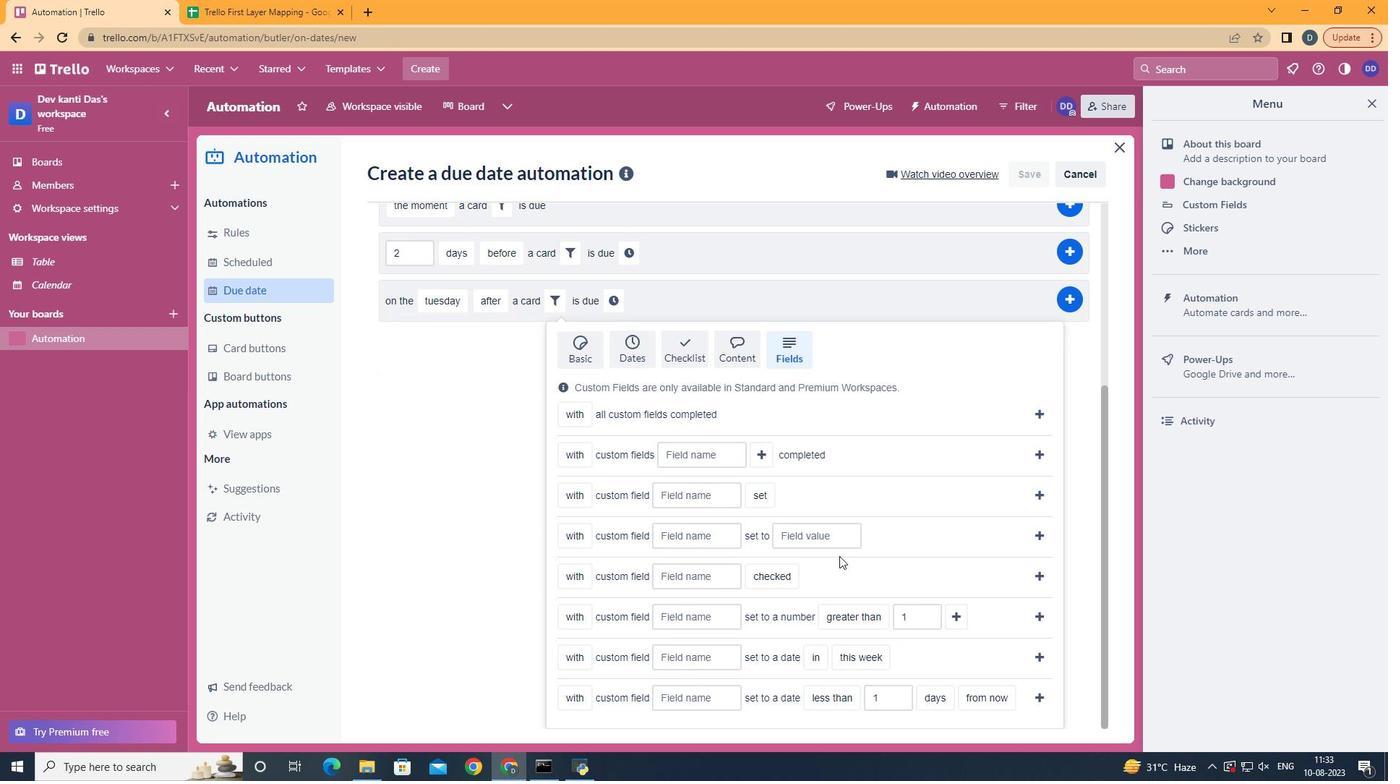 
Action: Mouse scrolled (891, 542) with delta (0, 0)
Screenshot: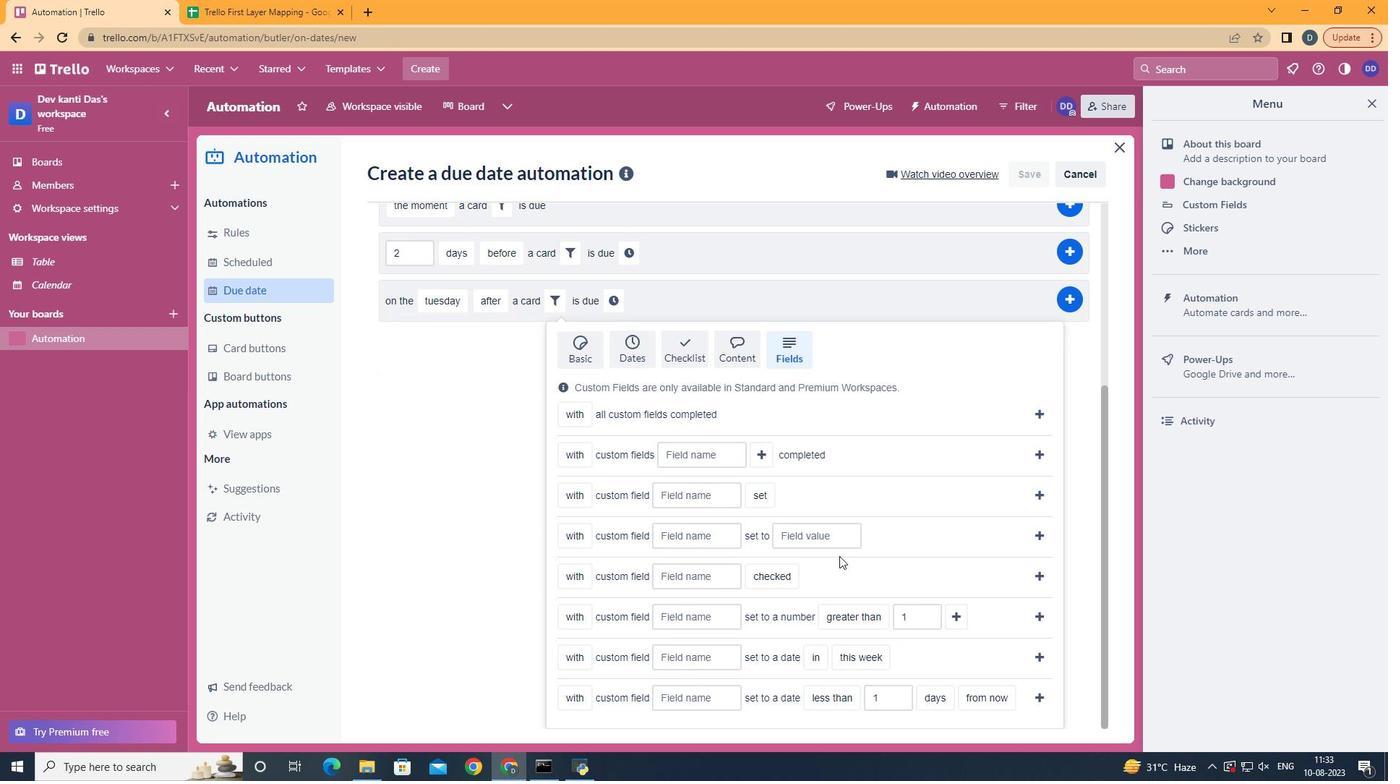 
Action: Mouse moved to (739, 605)
Screenshot: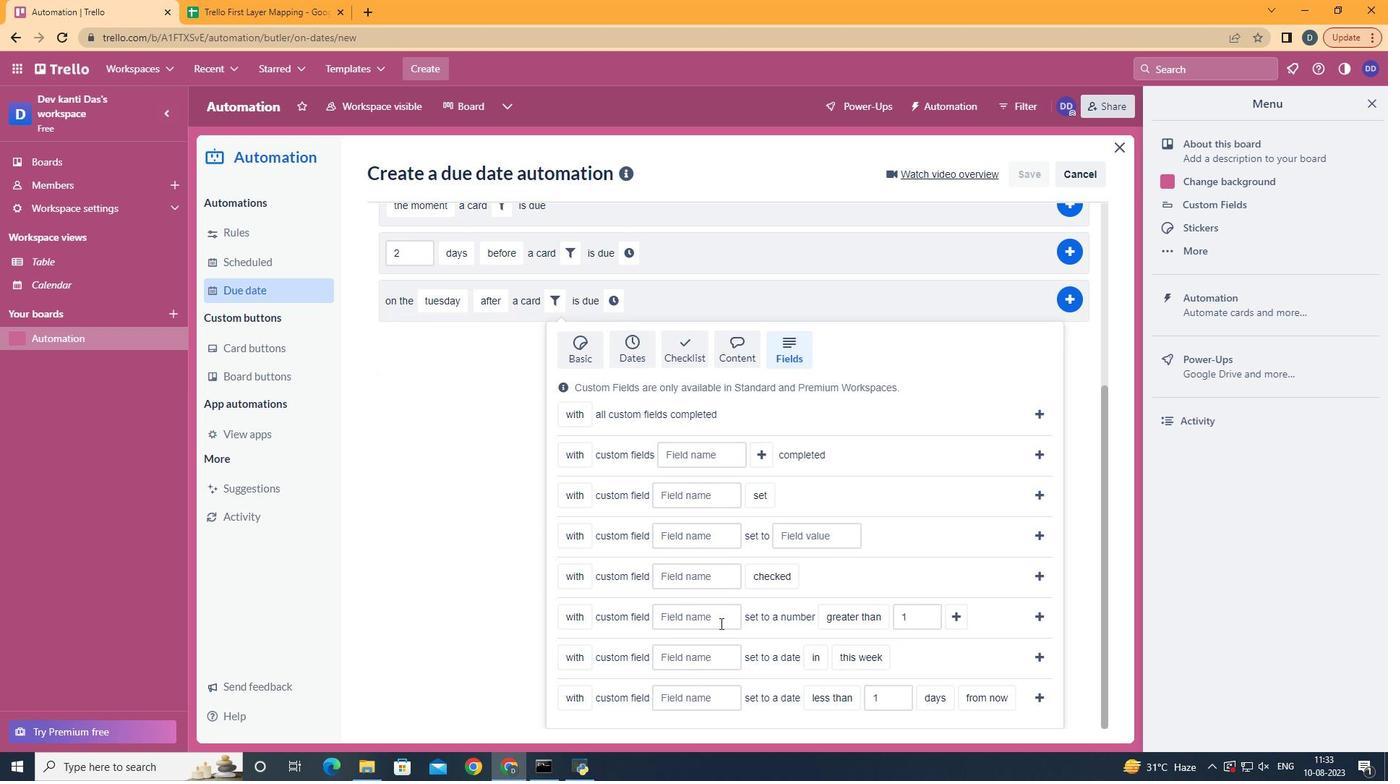 
Action: Mouse pressed left at (739, 605)
Screenshot: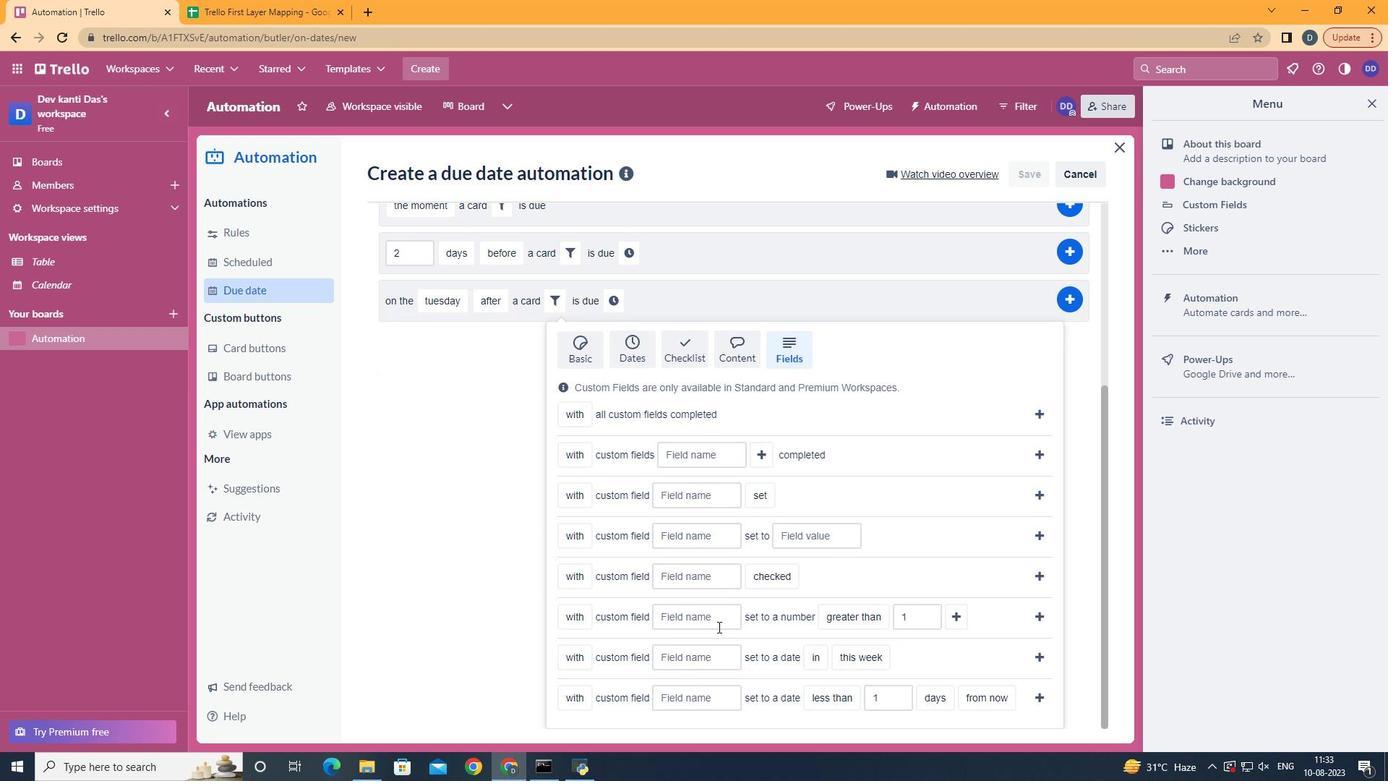 
Action: Mouse moved to (724, 632)
Screenshot: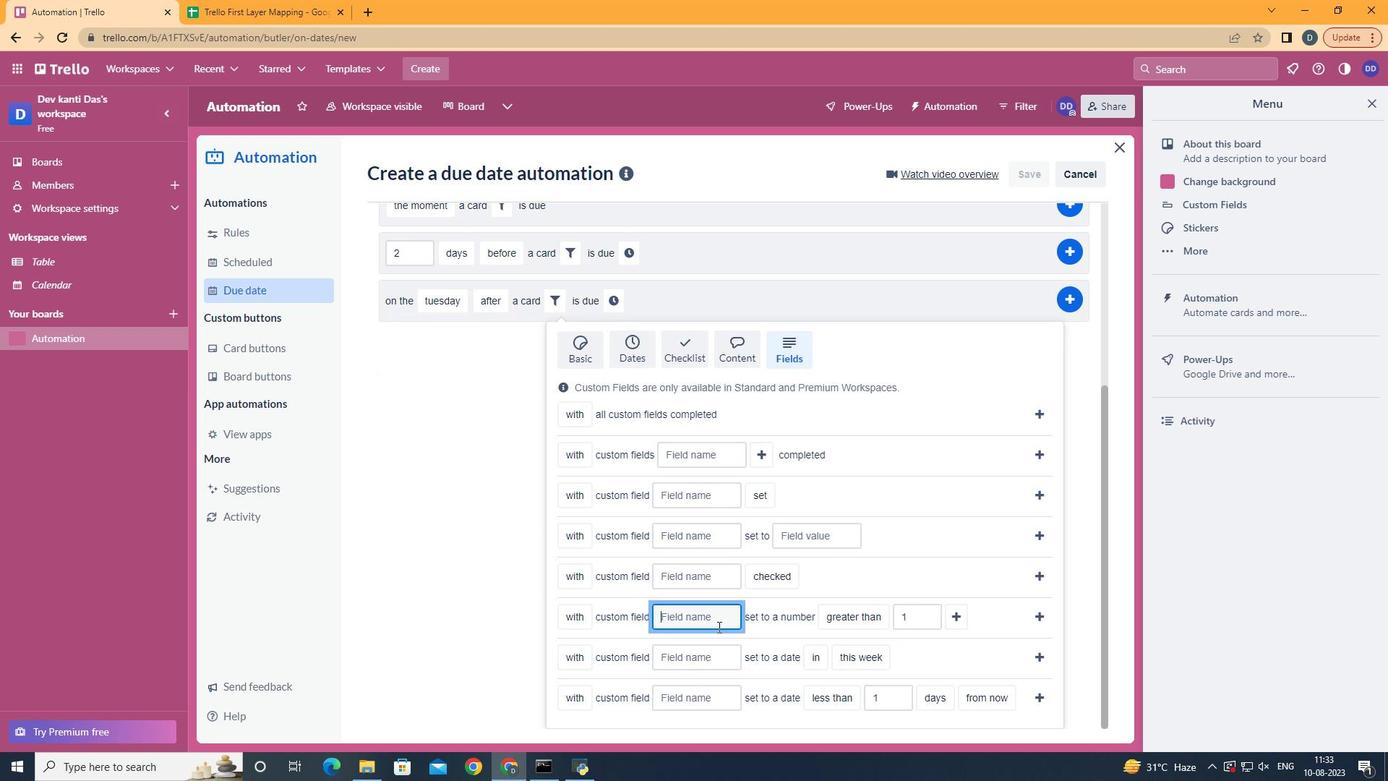 
Action: Mouse pressed left at (724, 632)
Screenshot: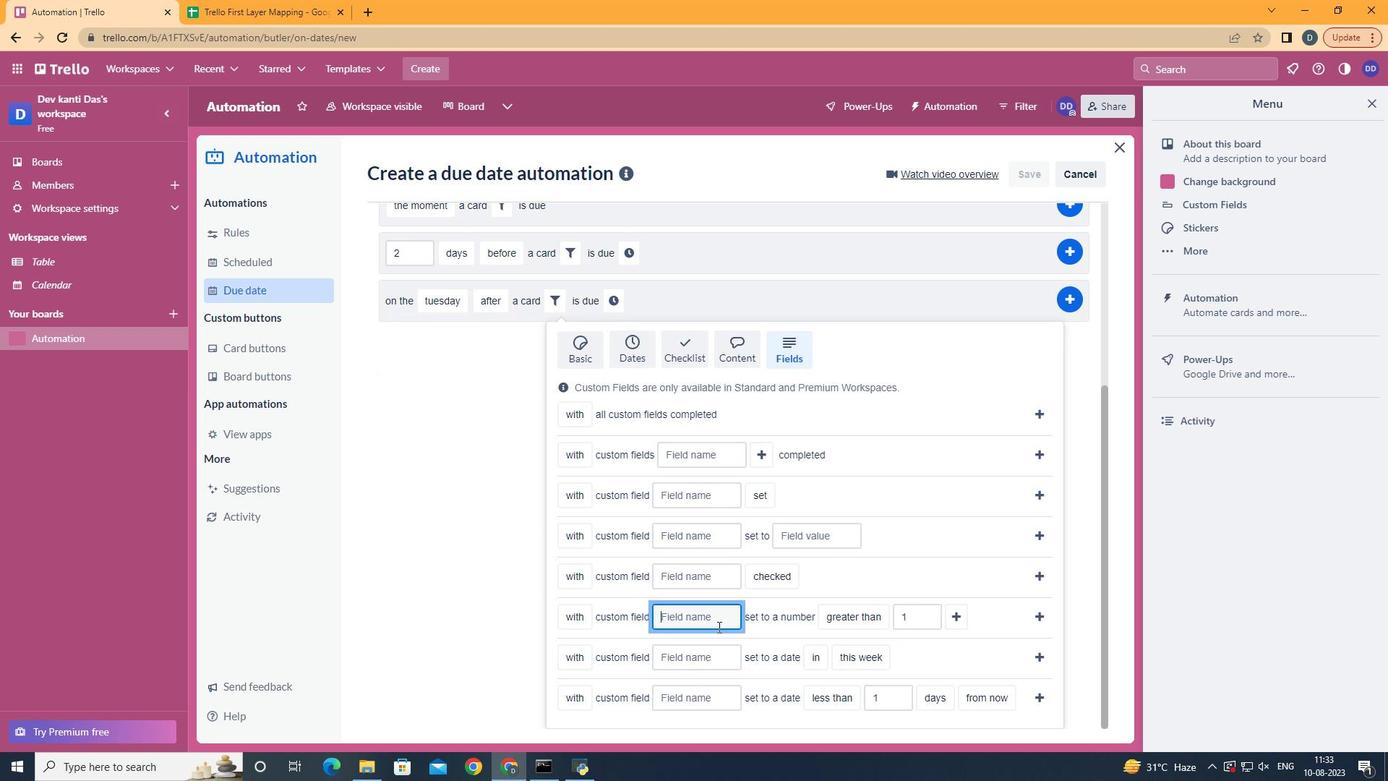 
Action: Key pressed <Key.shift>Resume
Screenshot: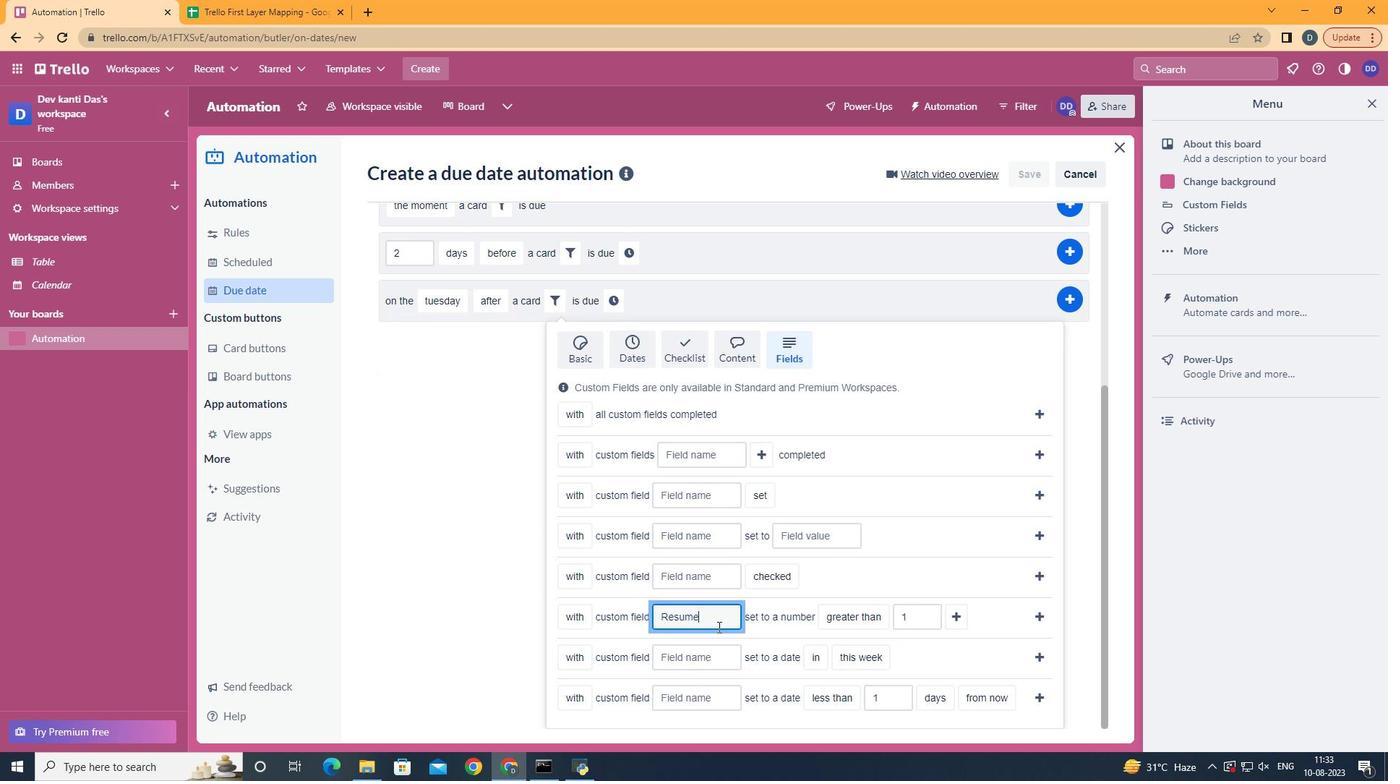 
Action: Mouse moved to (886, 601)
Screenshot: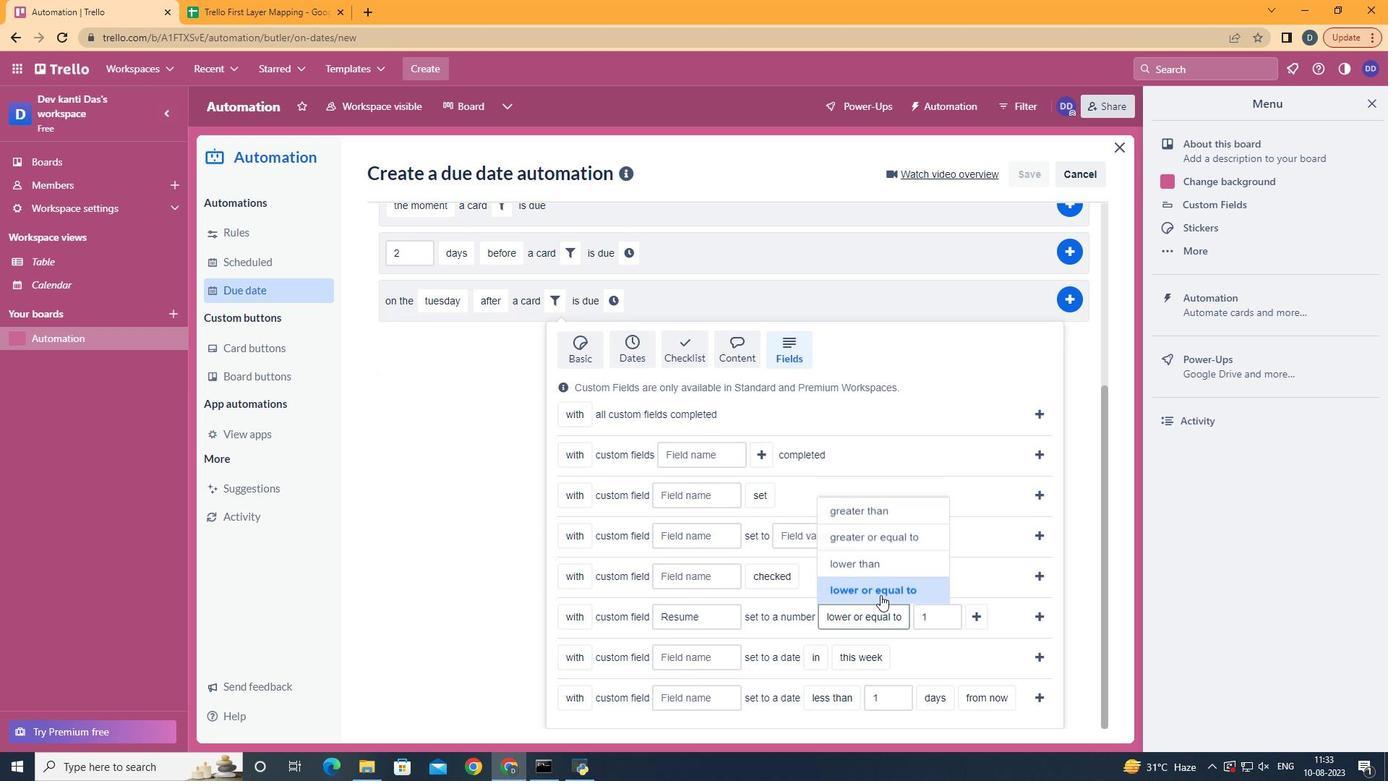 
Action: Mouse pressed left at (886, 601)
Screenshot: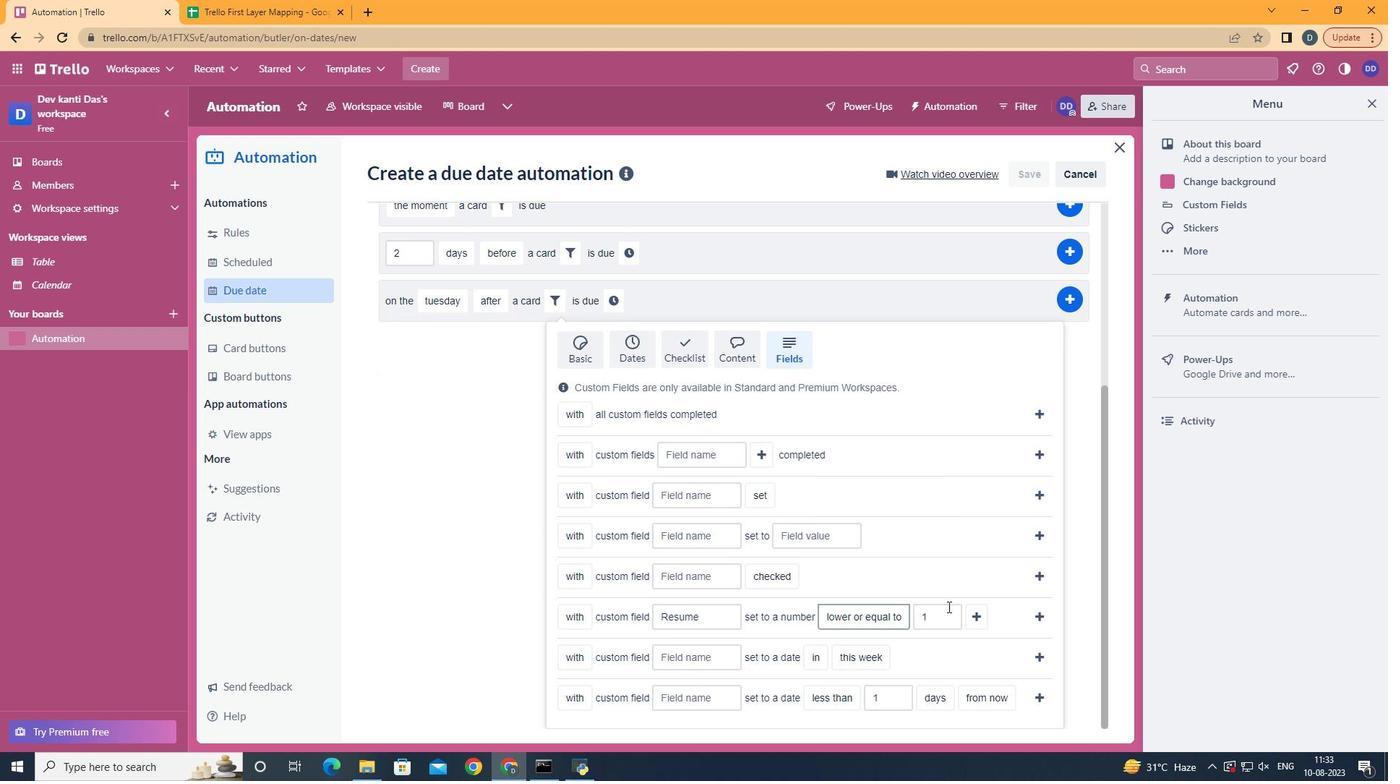 
Action: Mouse moved to (983, 630)
Screenshot: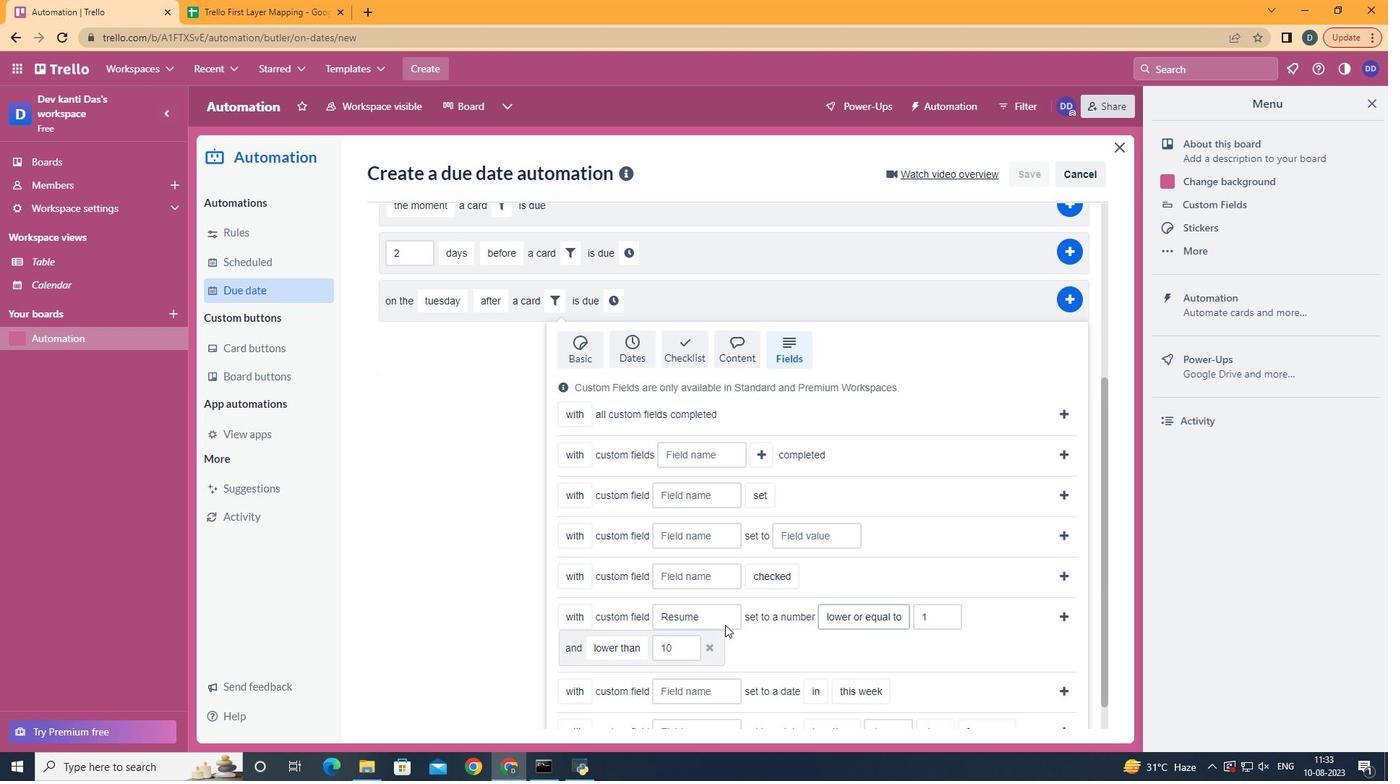 
Action: Mouse pressed left at (983, 630)
Screenshot: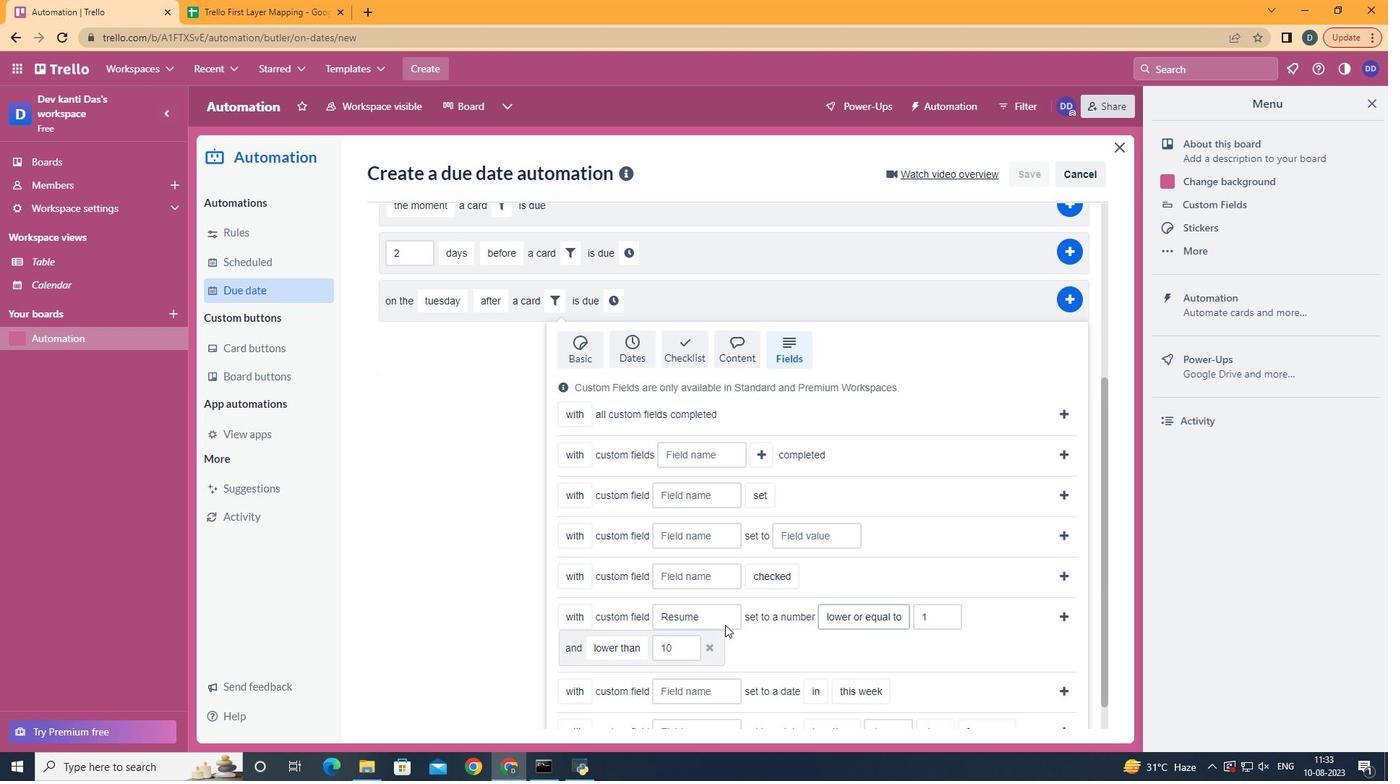
Action: Mouse moved to (671, 592)
Screenshot: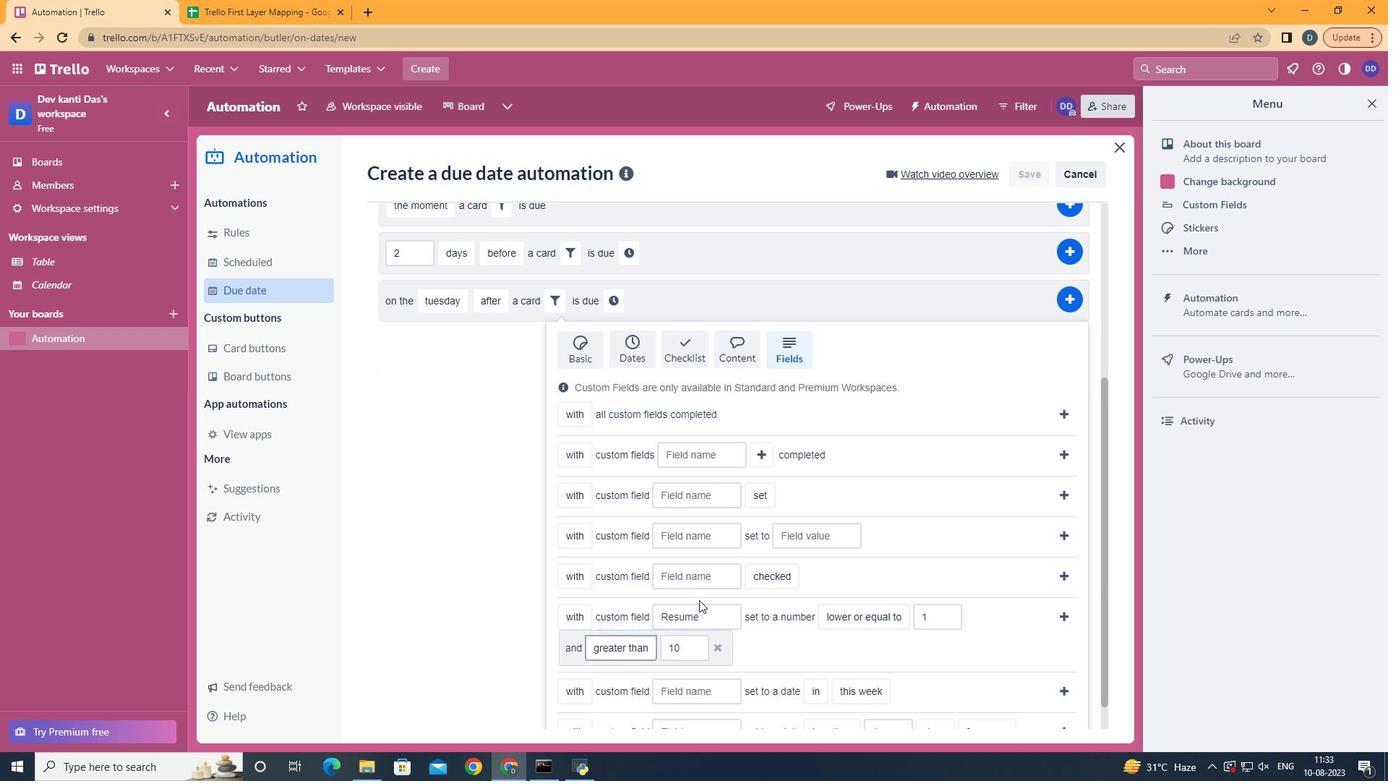 
Action: Mouse pressed left at (671, 592)
Screenshot: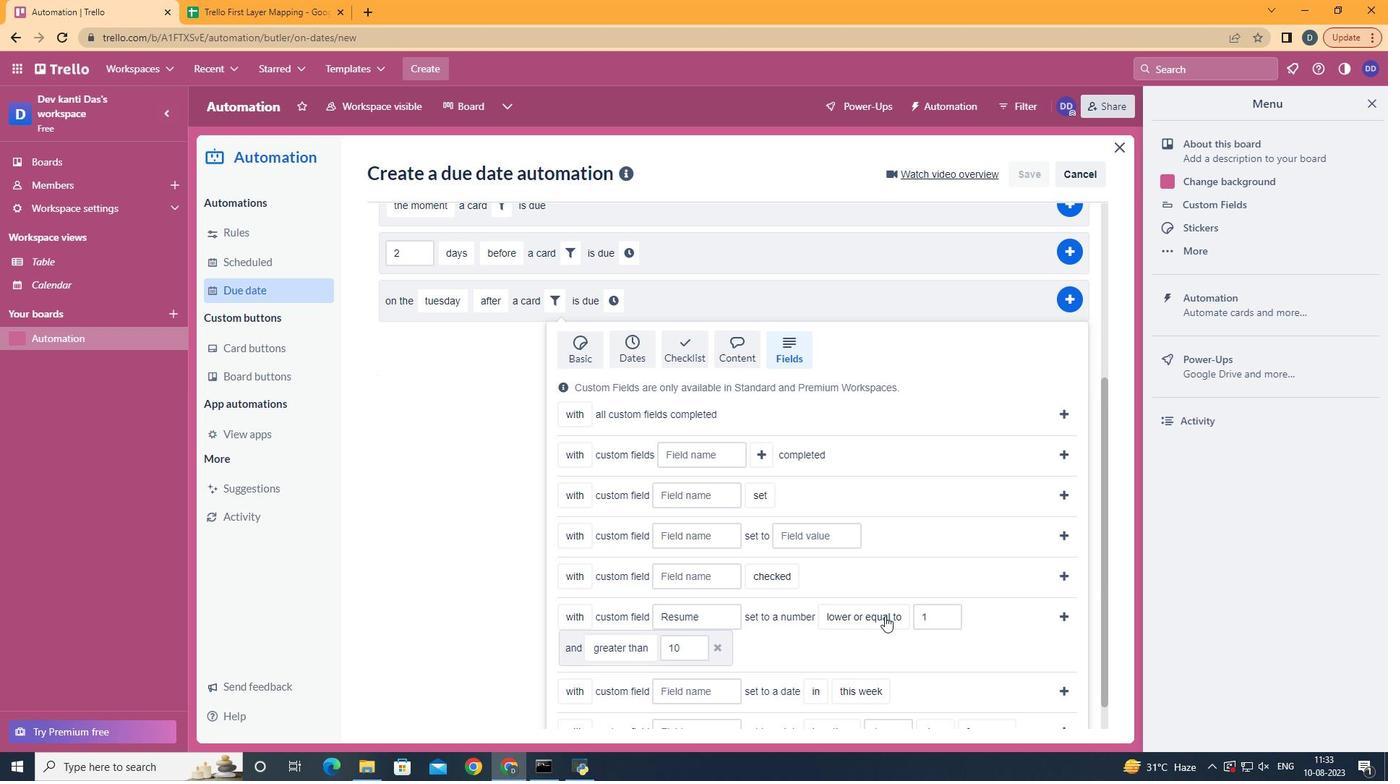 
Action: Mouse moved to (1070, 625)
Screenshot: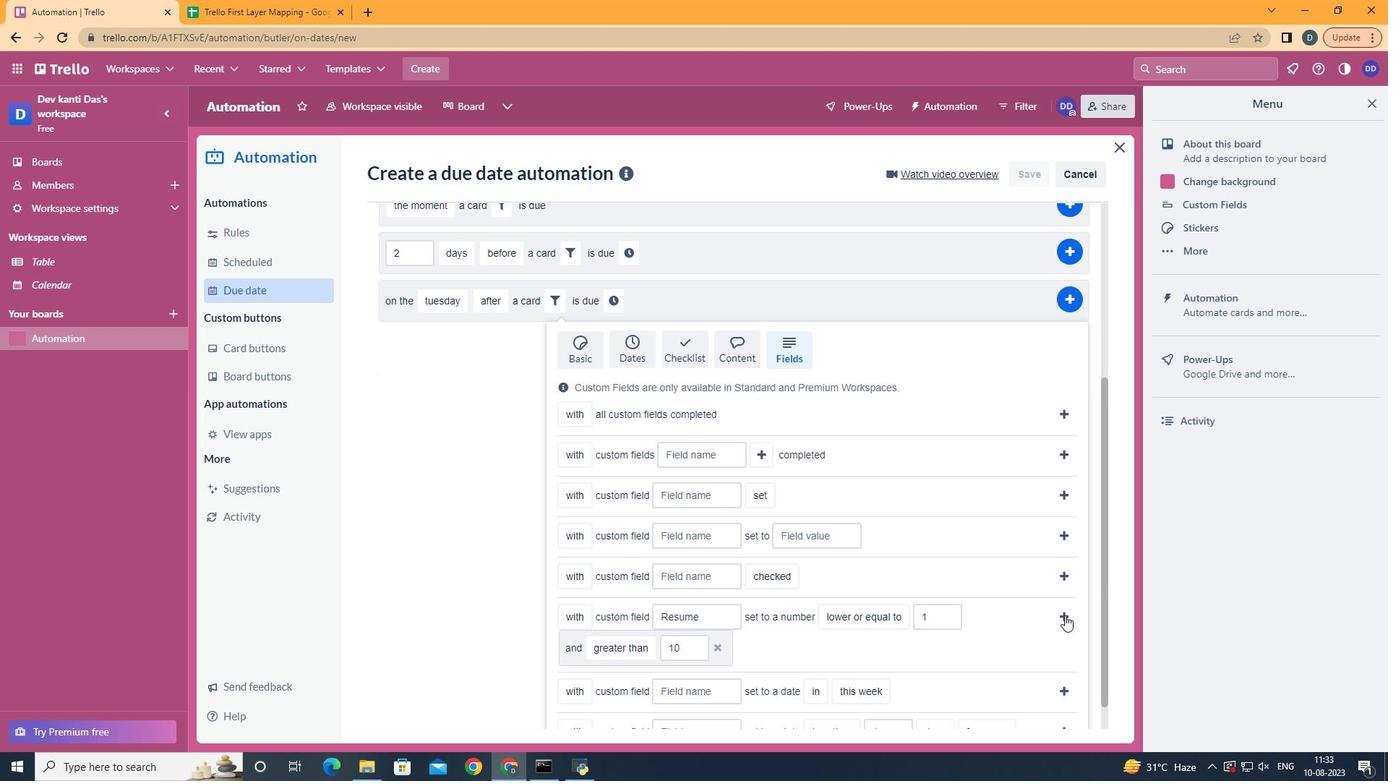 
Action: Mouse pressed left at (1070, 625)
Screenshot: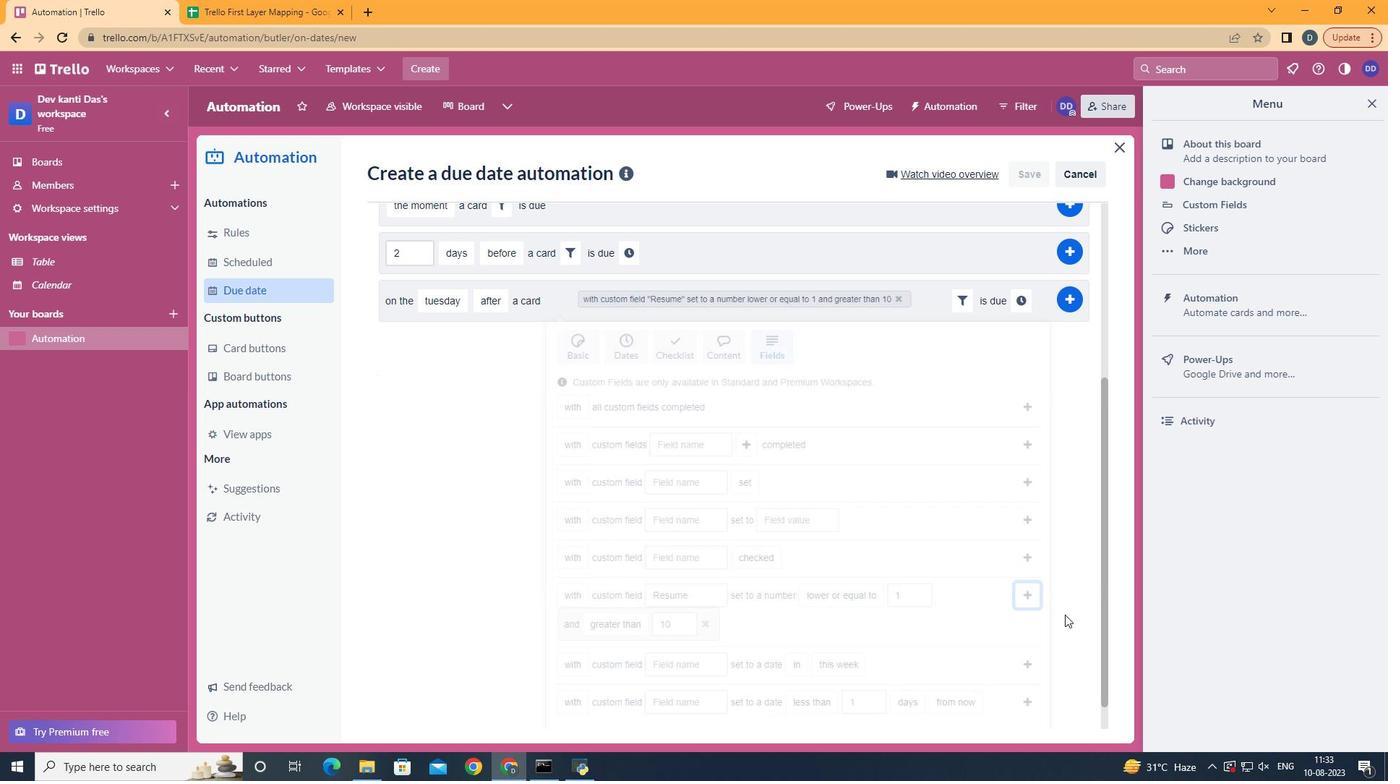 
Action: Mouse moved to (1027, 594)
Screenshot: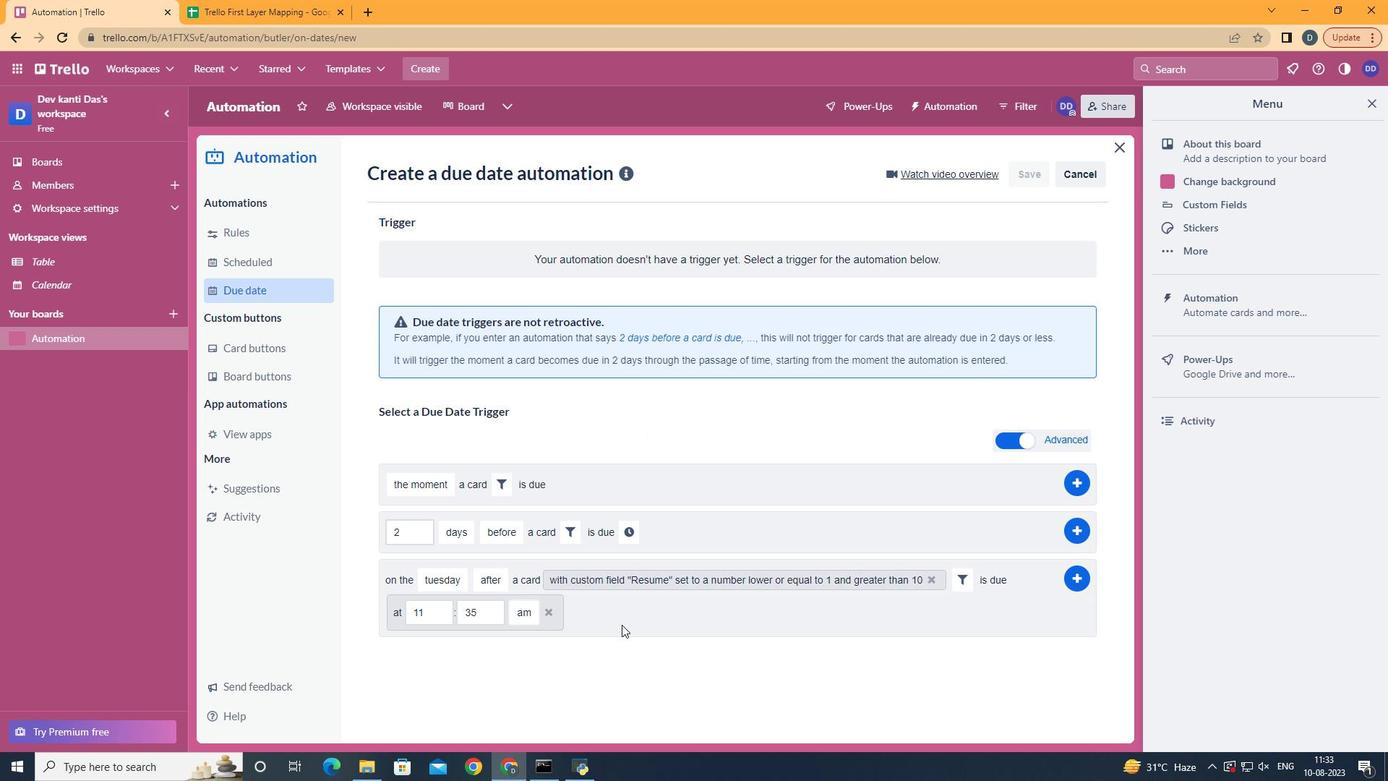 
Action: Mouse pressed left at (1027, 594)
Screenshot: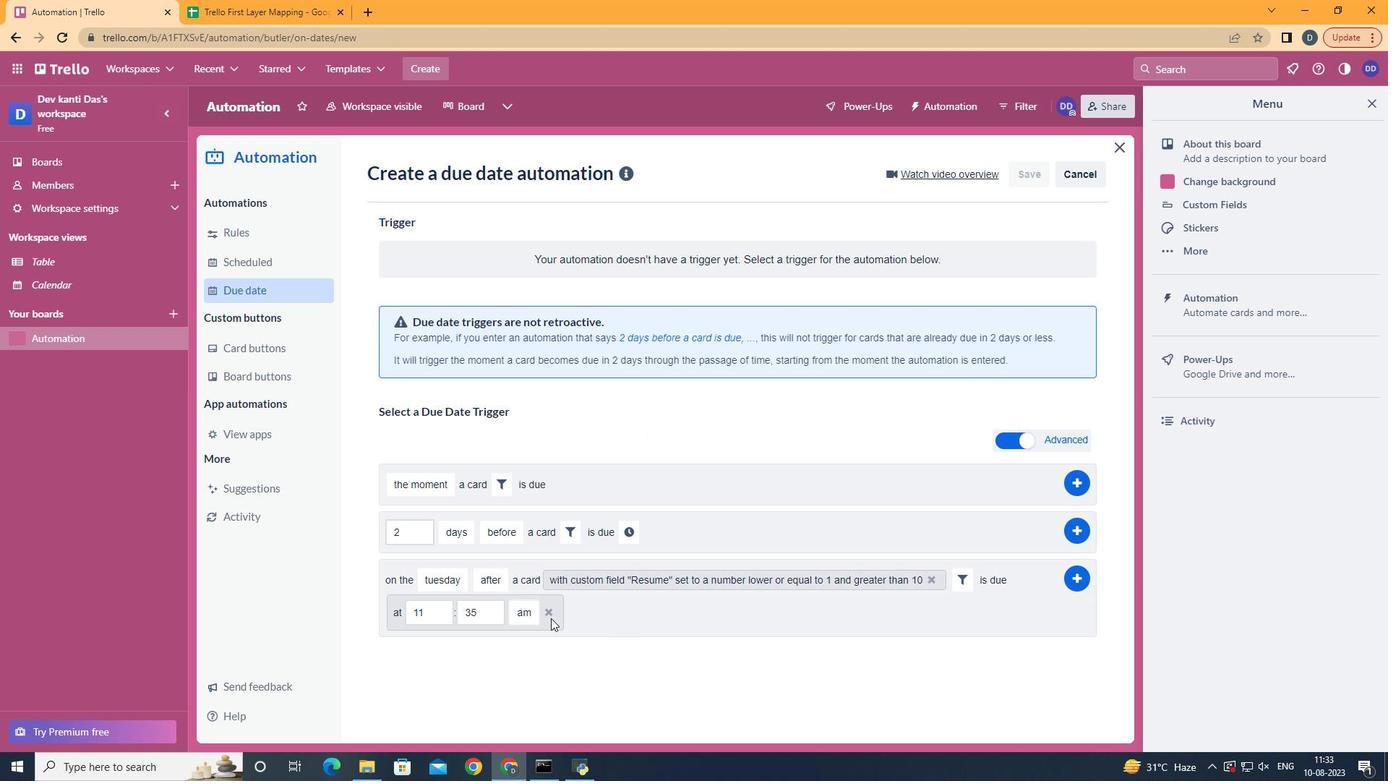 
Action: Mouse moved to (498, 621)
Screenshot: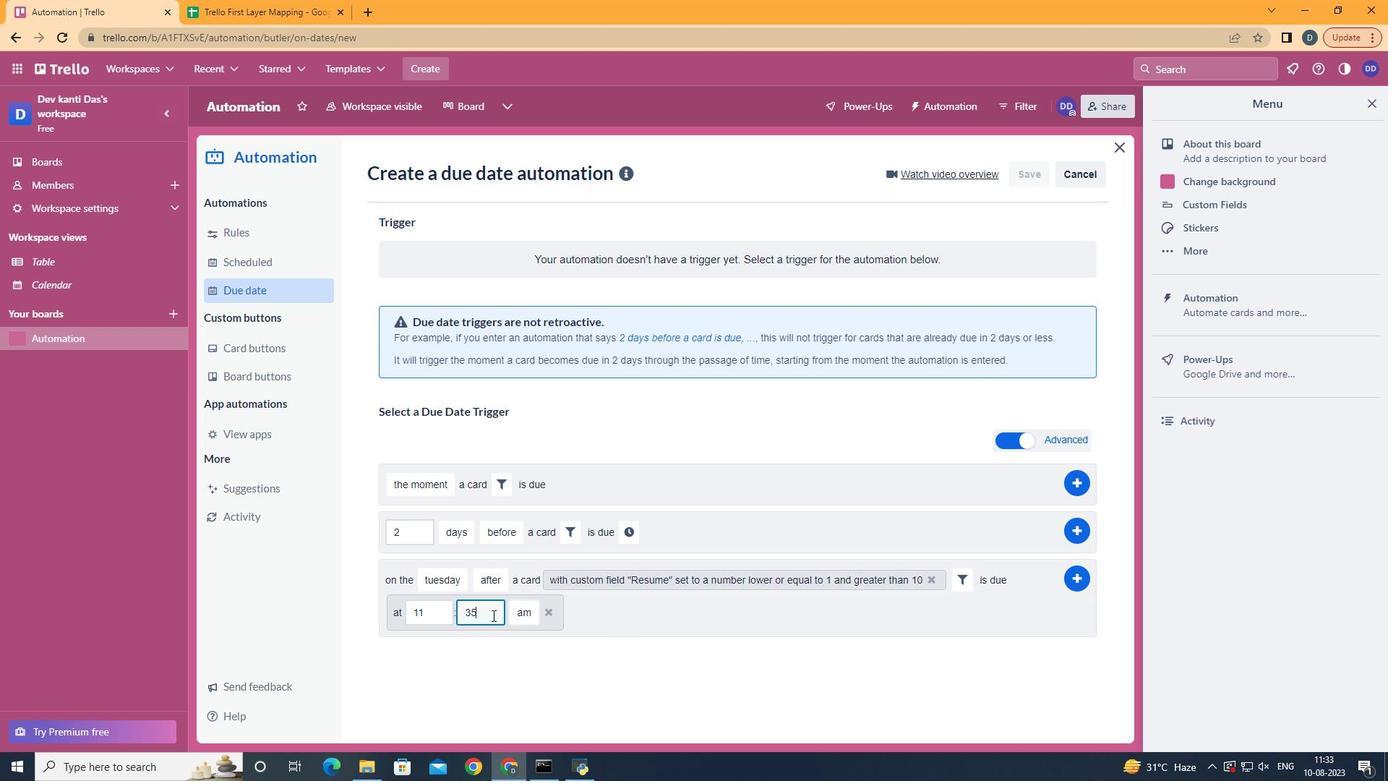 
Action: Mouse pressed left at (498, 621)
Screenshot: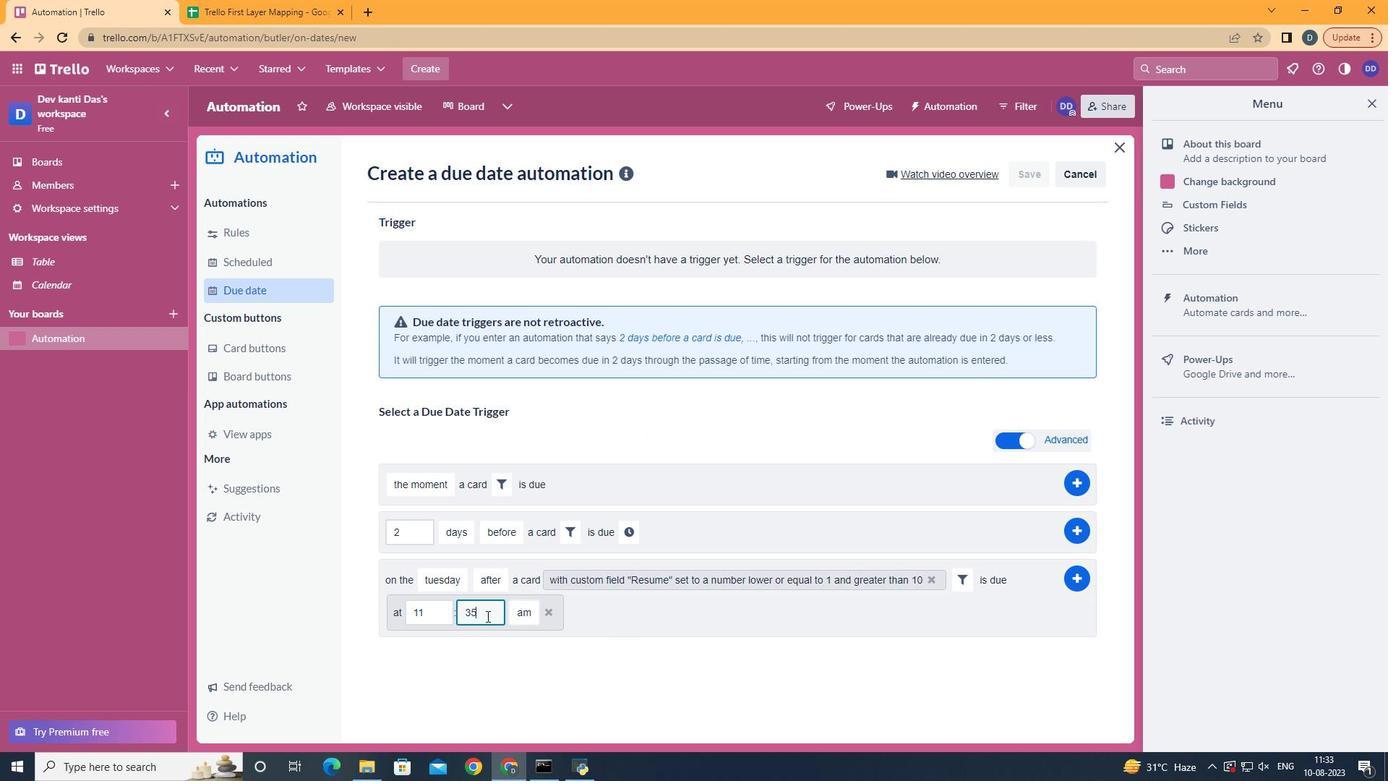 
Action: Mouse moved to (492, 622)
Screenshot: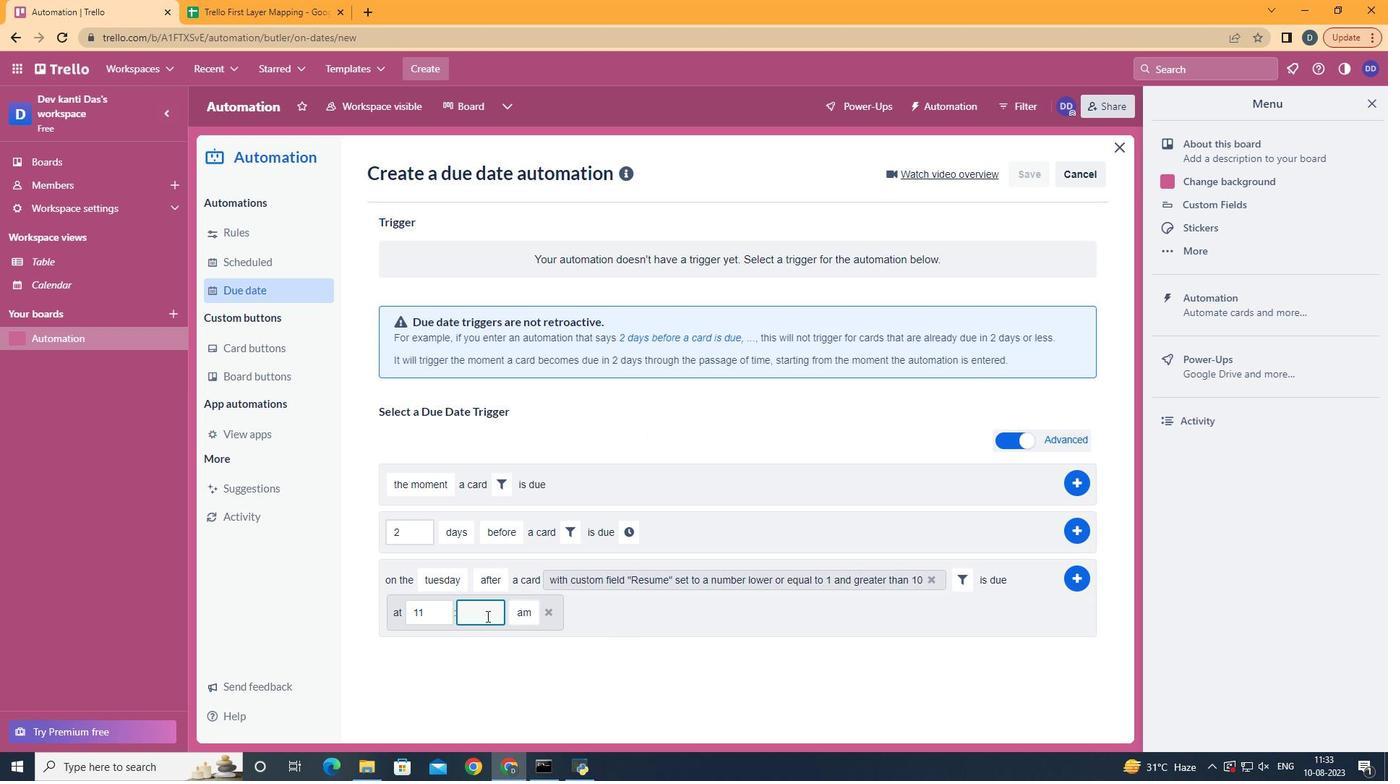 
Action: Key pressed <Key.backspace><Key.backspace>00
Screenshot: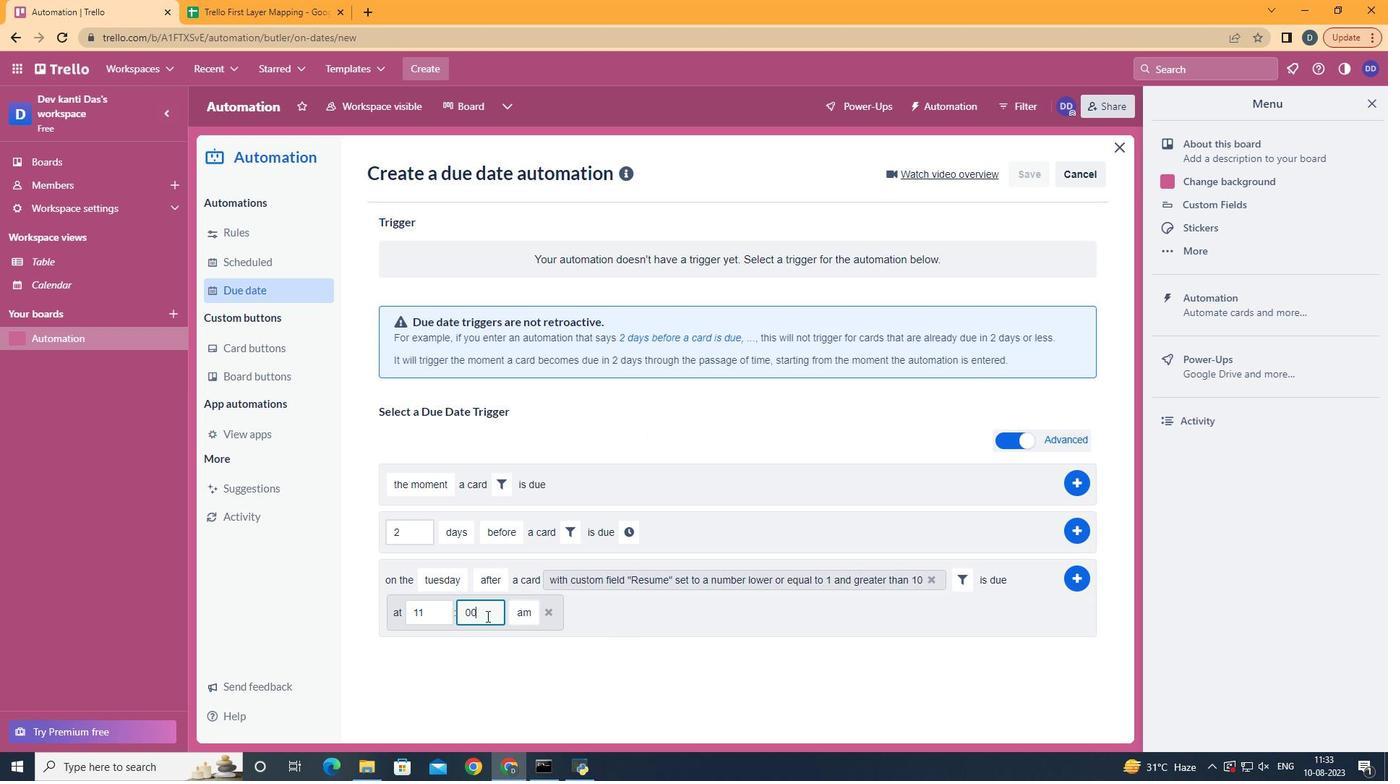 
Action: Mouse moved to (1082, 578)
Screenshot: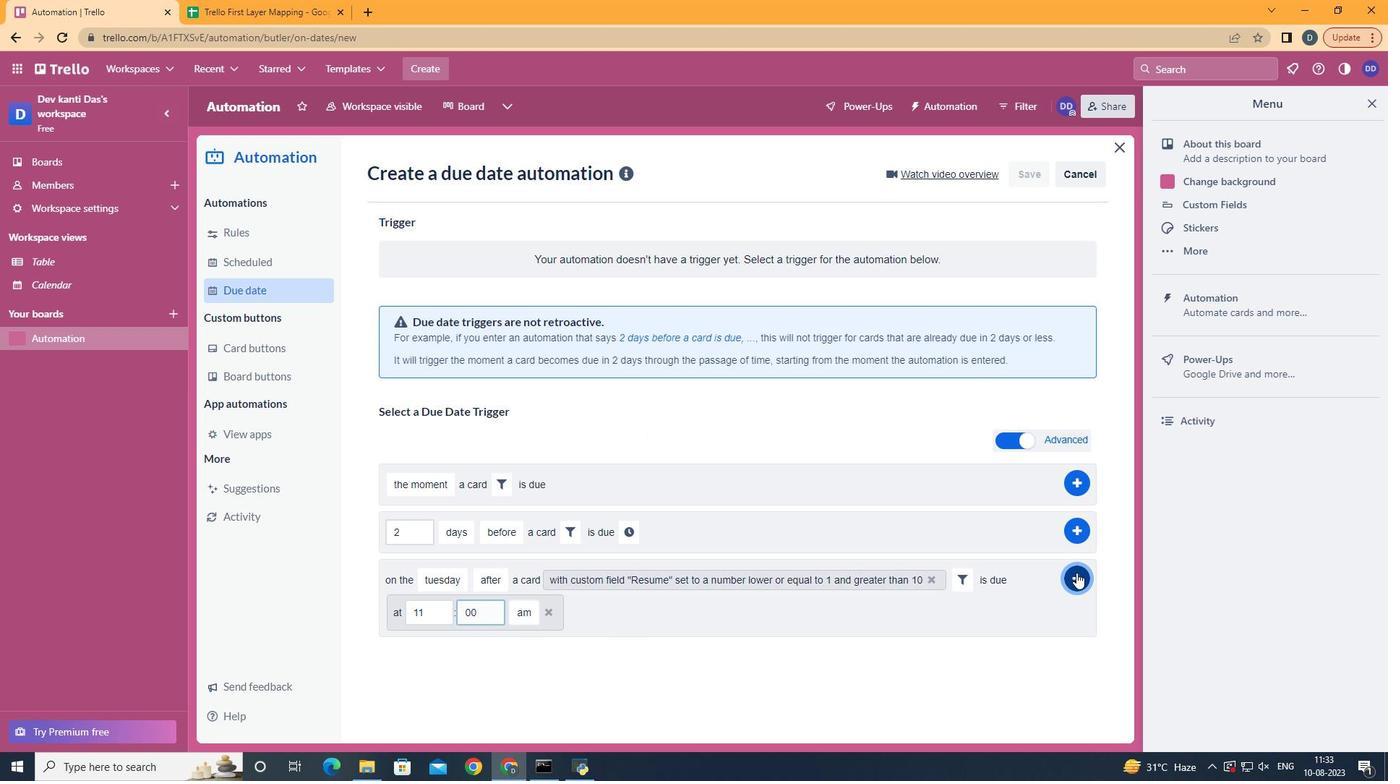 
Action: Mouse pressed left at (1082, 578)
Screenshot: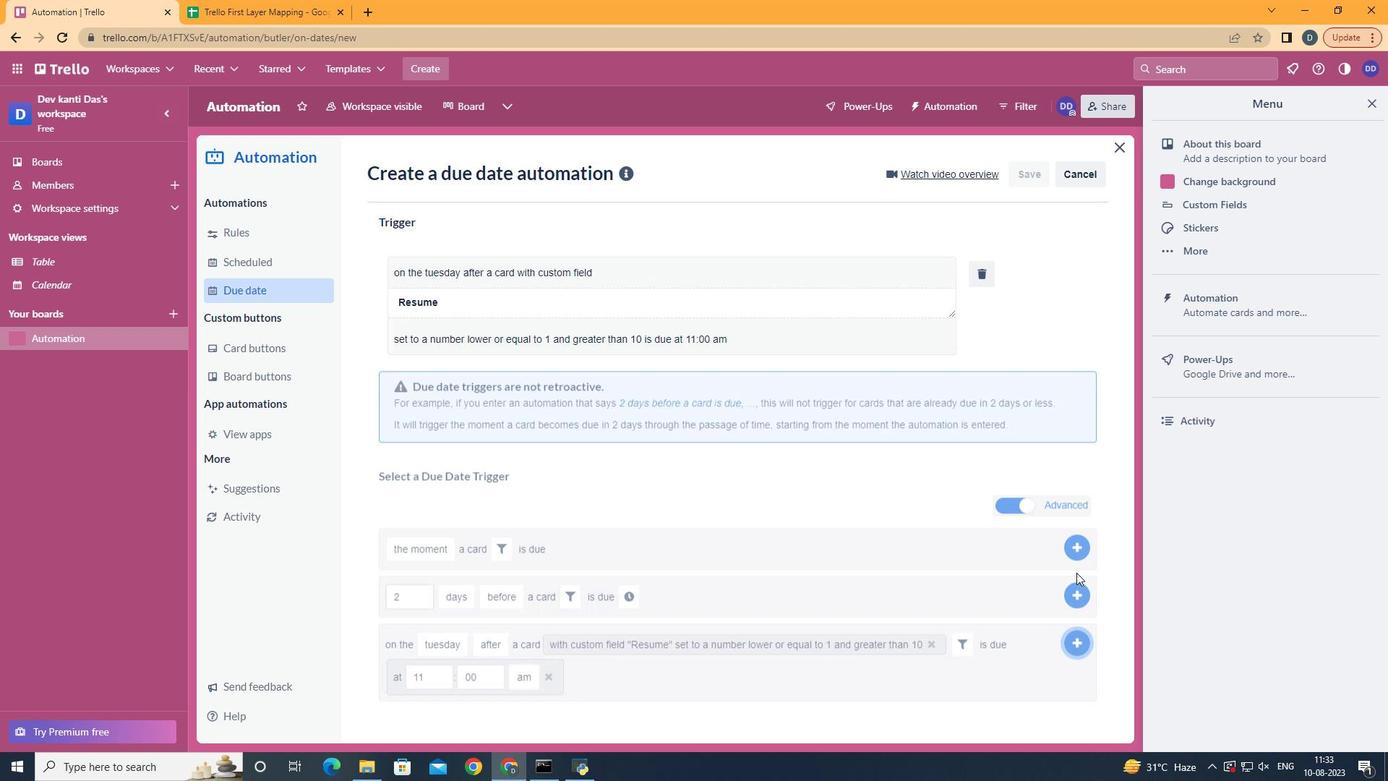 
Action: Mouse moved to (885, 366)
Screenshot: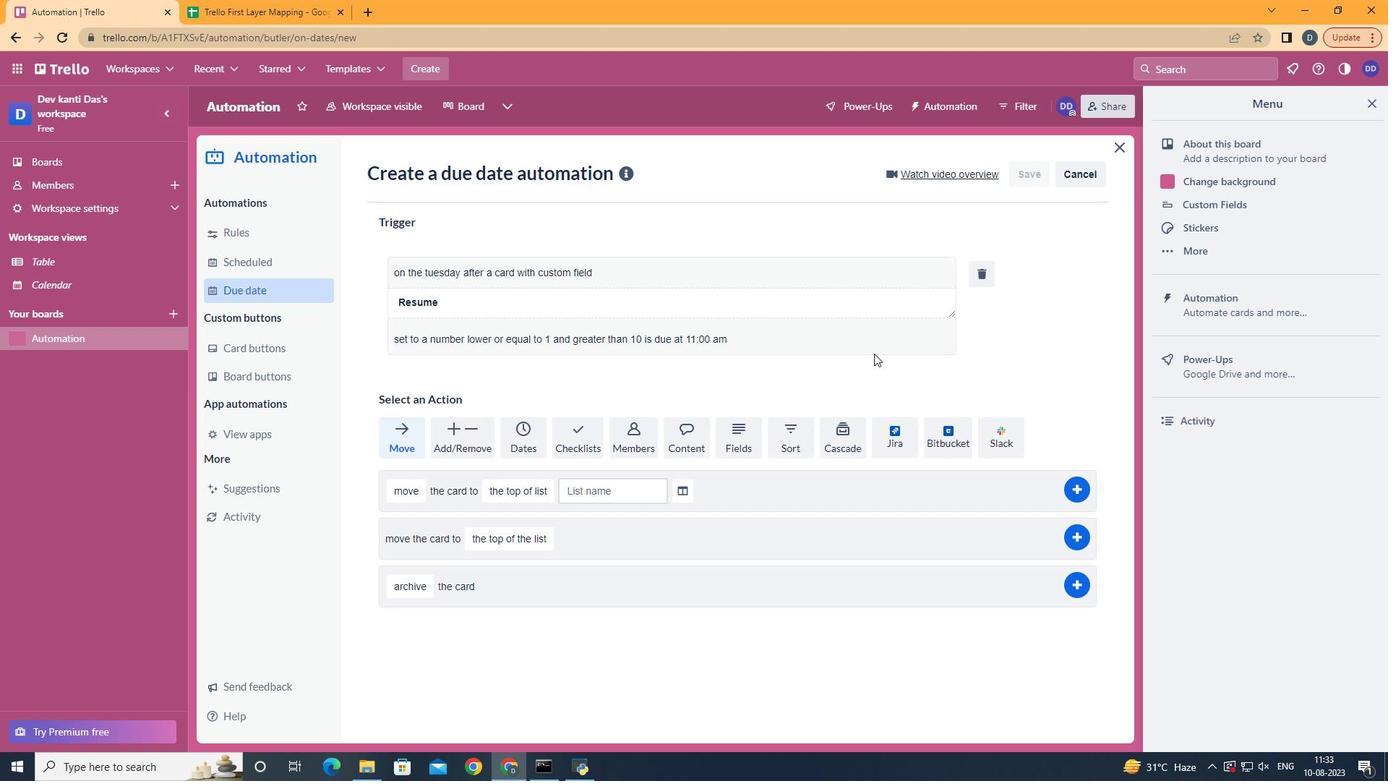 
